 Task: For heading Arial Rounded MT Bold with Underline.  font size for heading26,  'Change the font style of data to'Browallia New.  and font size to 18,  Change the alignment of both headline & data to Align middle & Align Text left.  In the sheet   Velocity Sales review book
Action: Mouse moved to (137, 115)
Screenshot: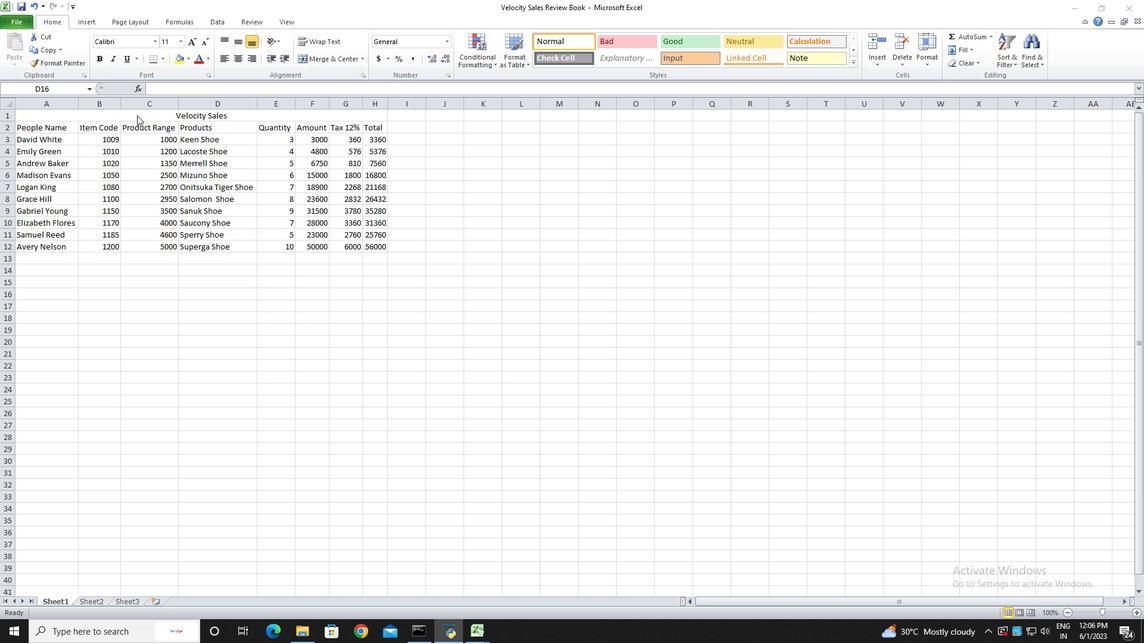
Action: Mouse pressed left at (137, 115)
Screenshot: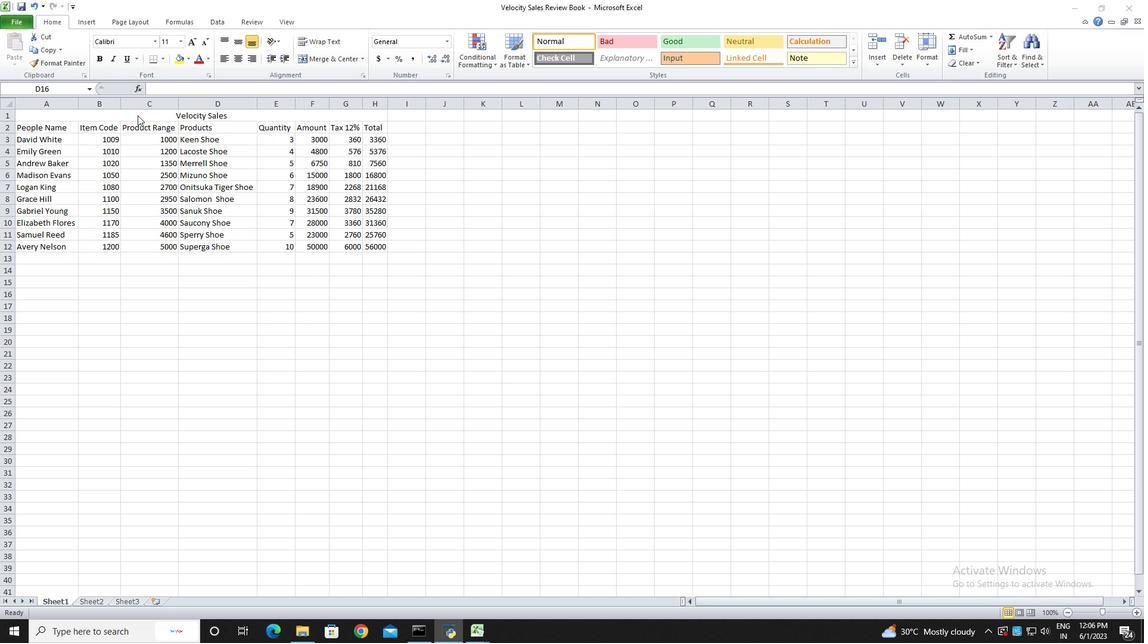 
Action: Mouse pressed left at (137, 115)
Screenshot: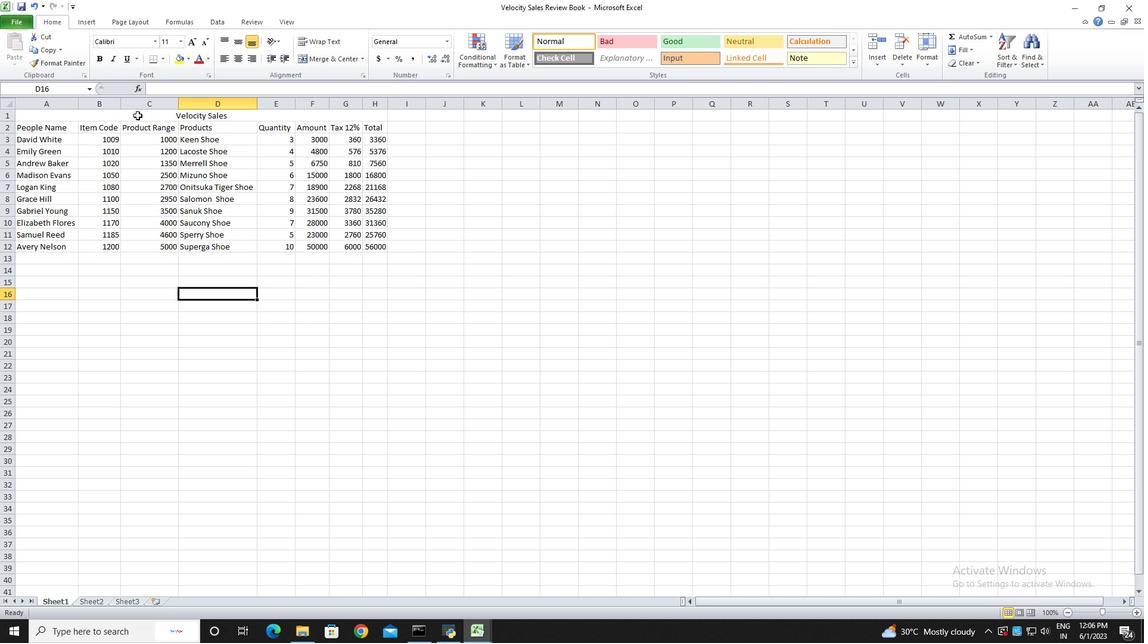
Action: Mouse moved to (154, 43)
Screenshot: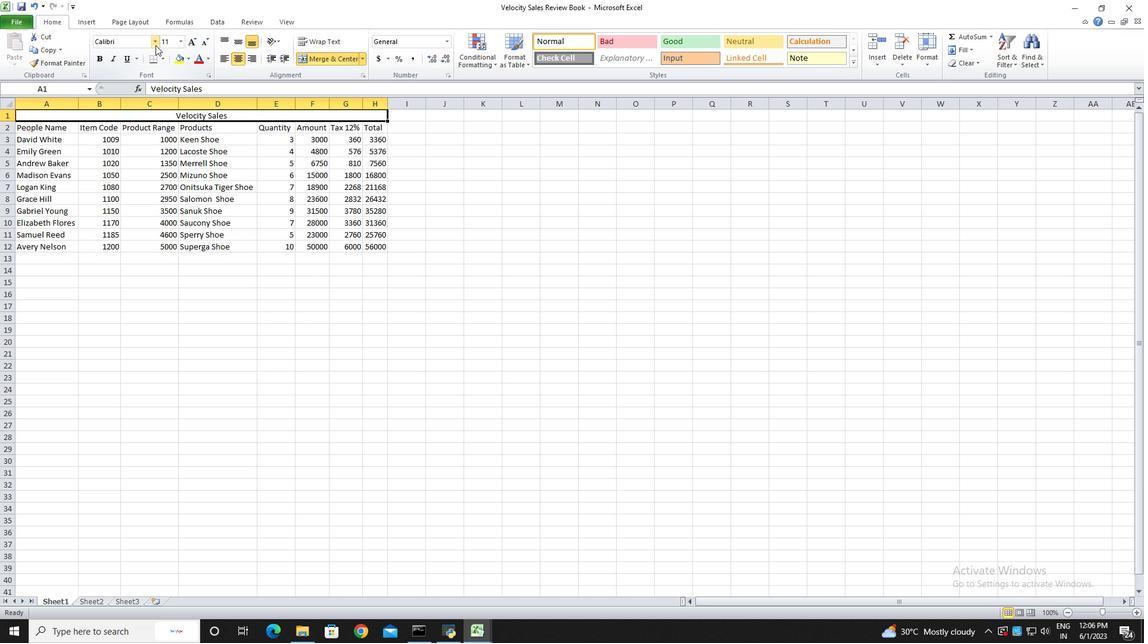 
Action: Mouse pressed left at (154, 43)
Screenshot: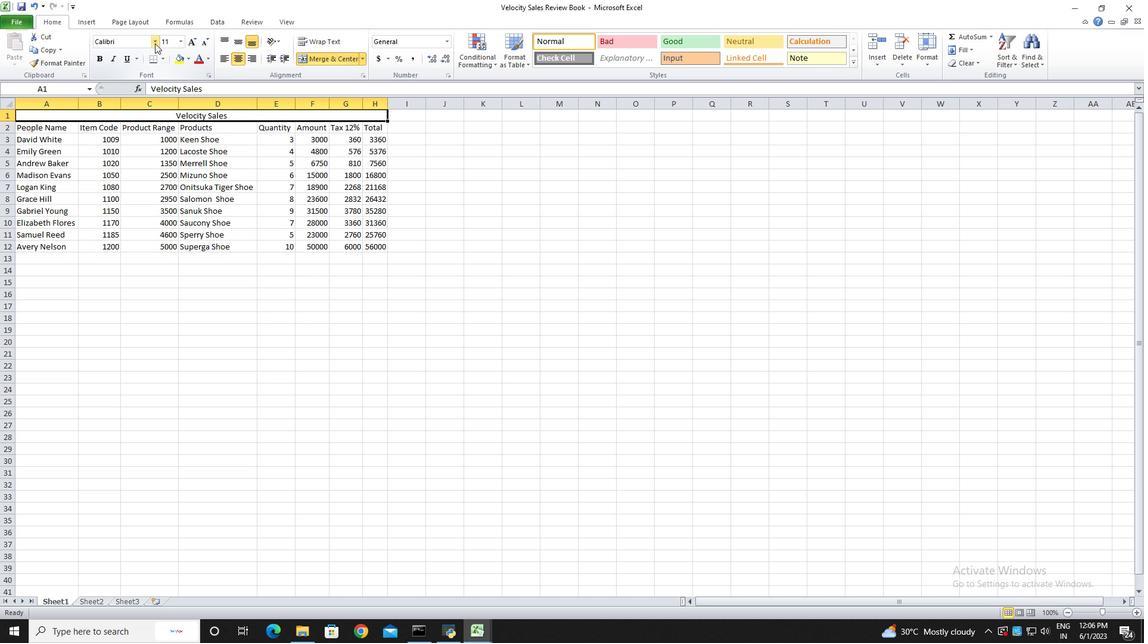 
Action: Mouse moved to (147, 180)
Screenshot: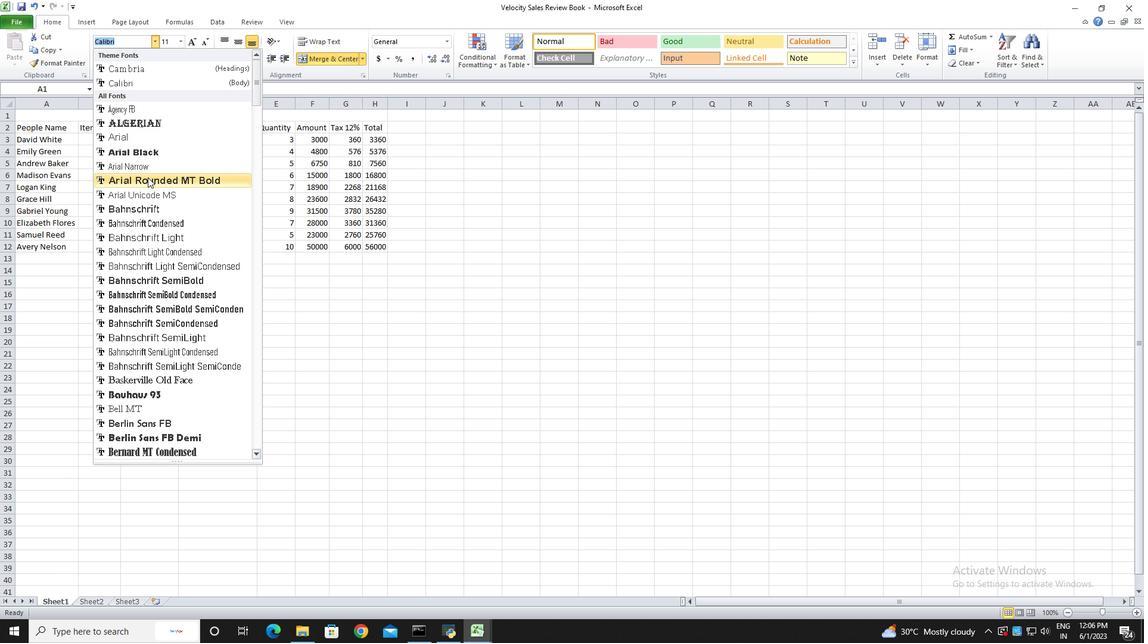 
Action: Mouse pressed left at (147, 180)
Screenshot: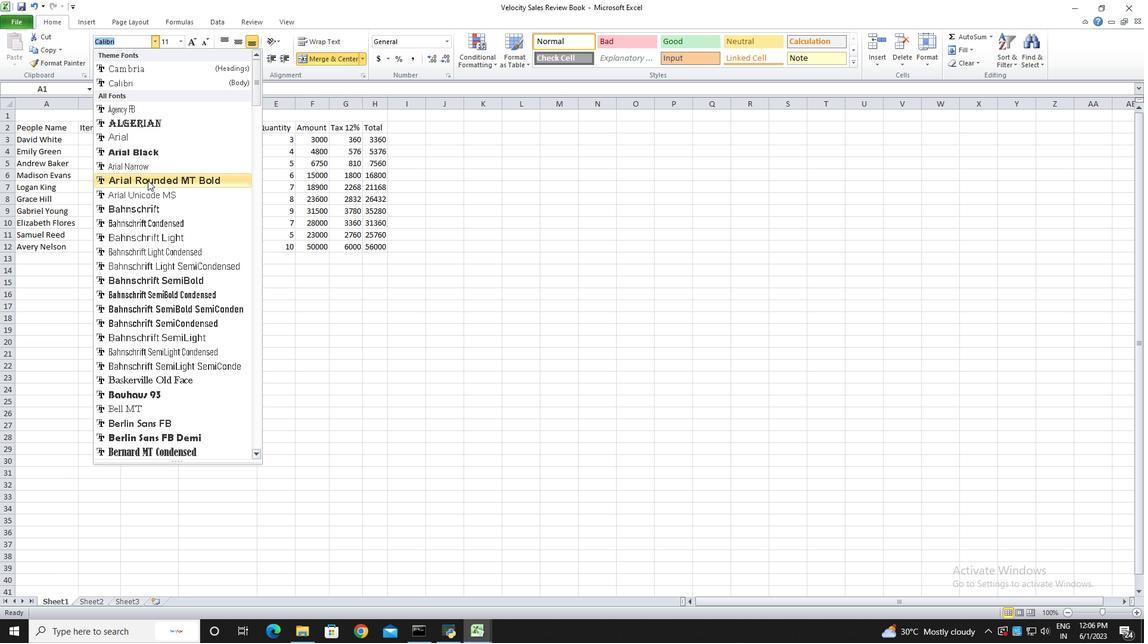 
Action: Mouse moved to (126, 59)
Screenshot: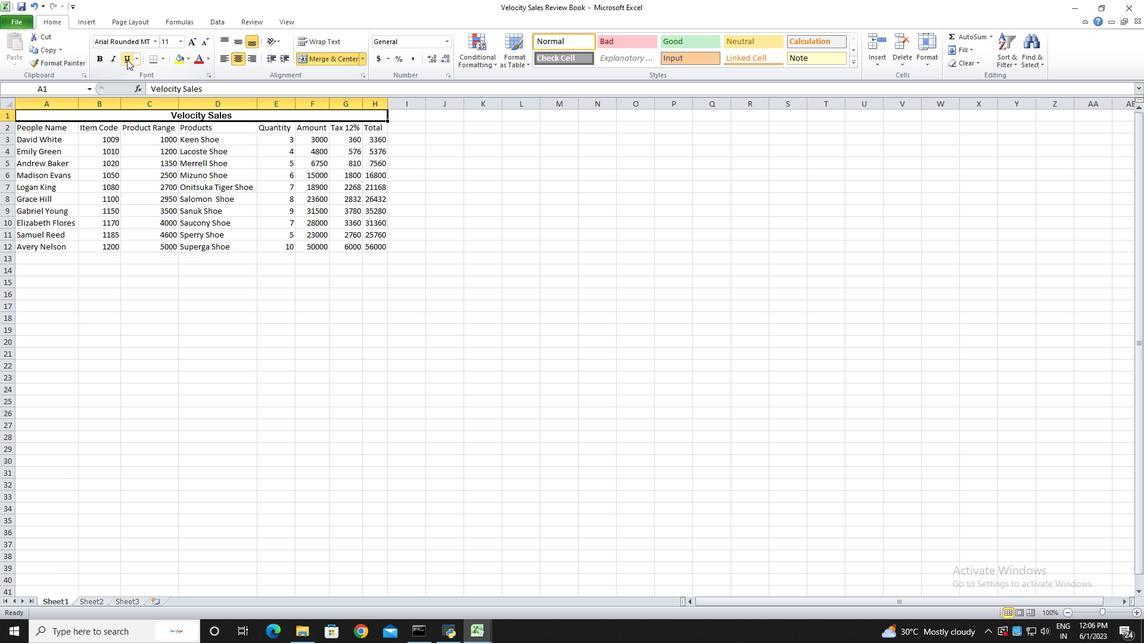 
Action: Mouse pressed left at (126, 59)
Screenshot: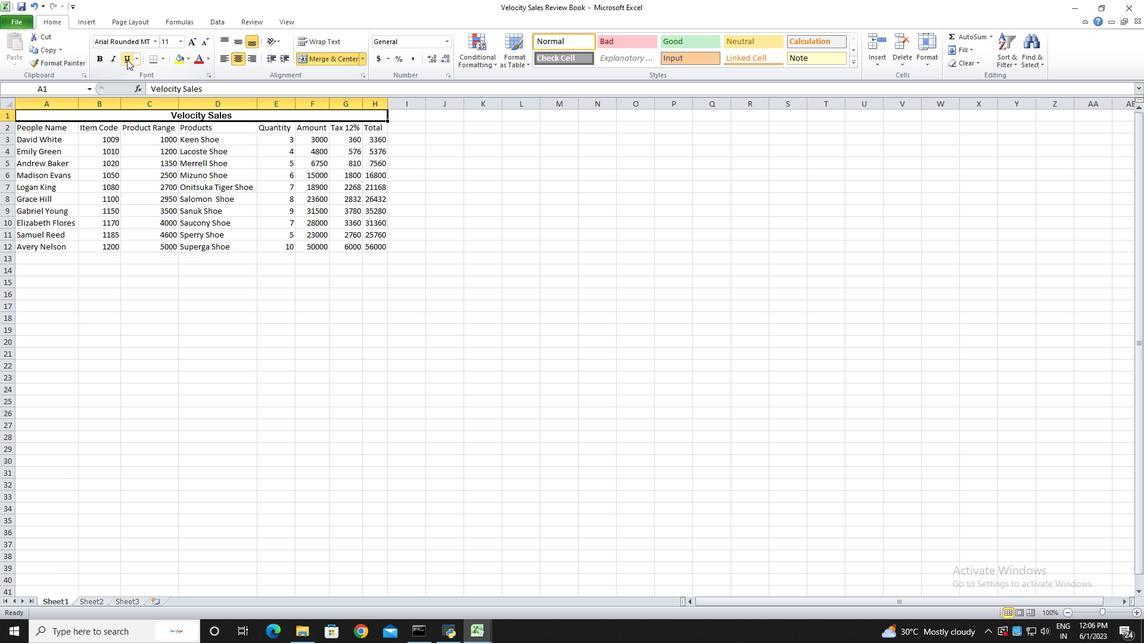 
Action: Mouse moved to (194, 39)
Screenshot: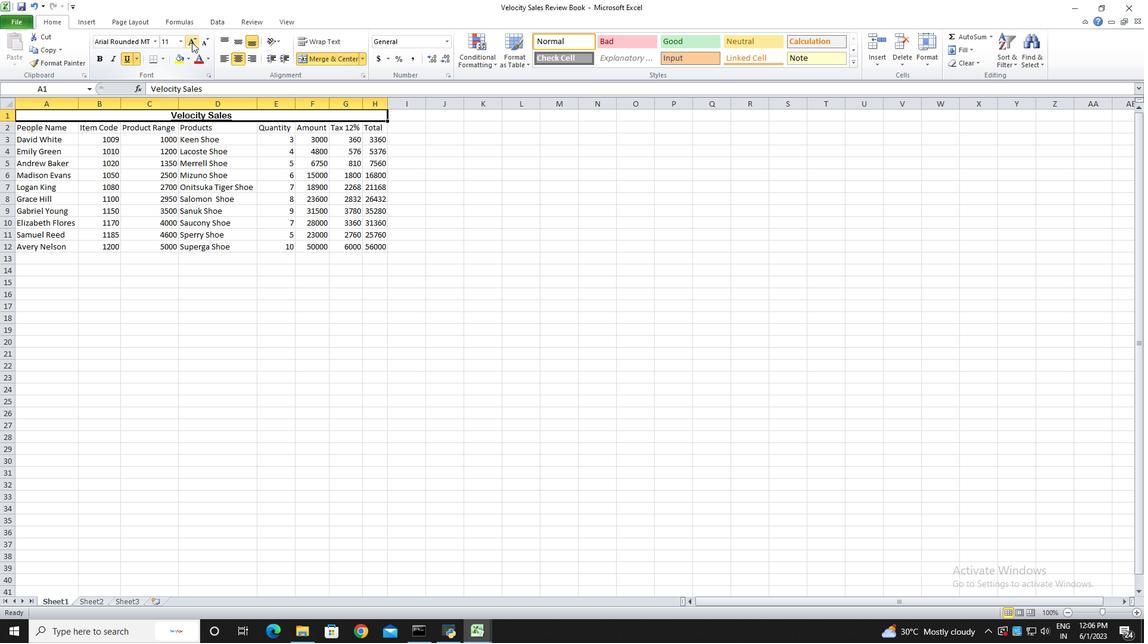 
Action: Mouse pressed left at (194, 39)
Screenshot: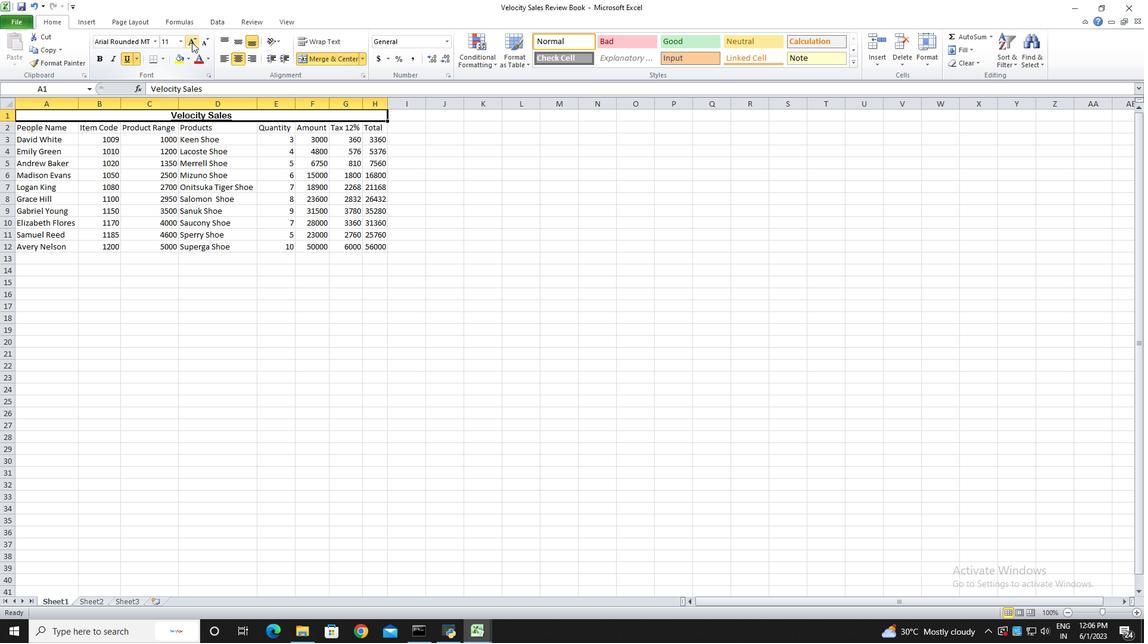 
Action: Mouse pressed left at (194, 39)
Screenshot: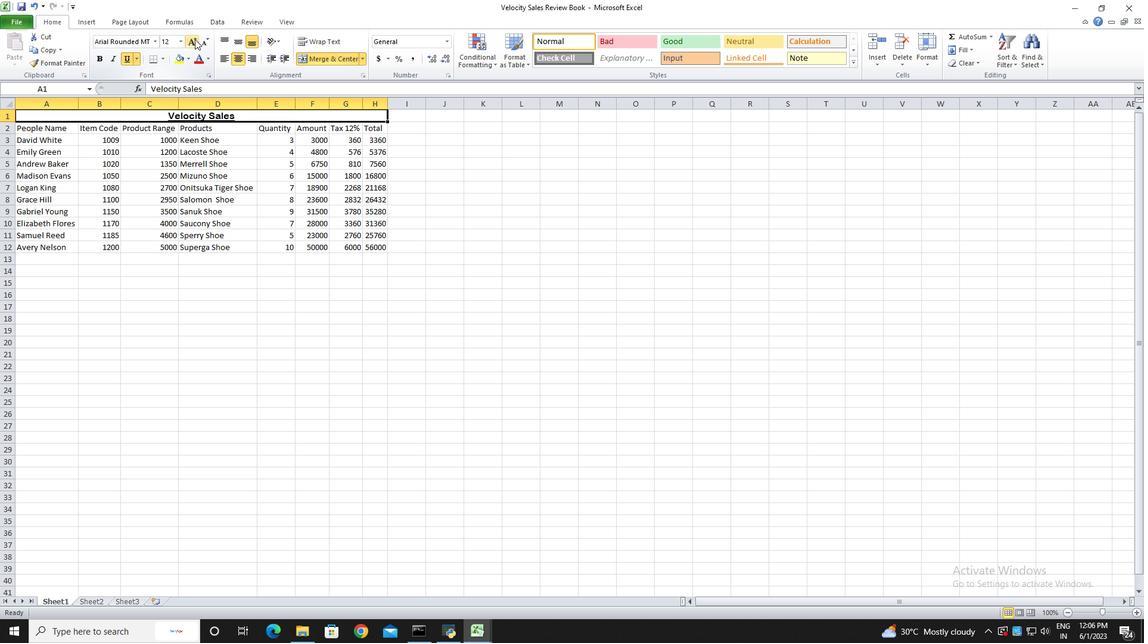 
Action: Mouse pressed left at (194, 39)
Screenshot: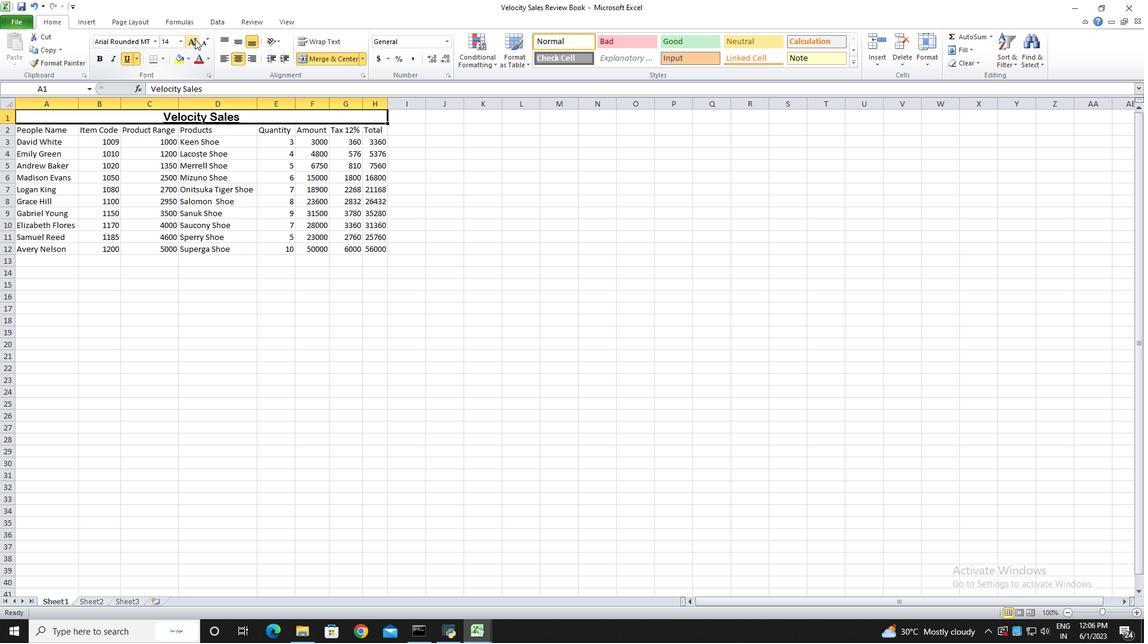 
Action: Mouse pressed left at (194, 39)
Screenshot: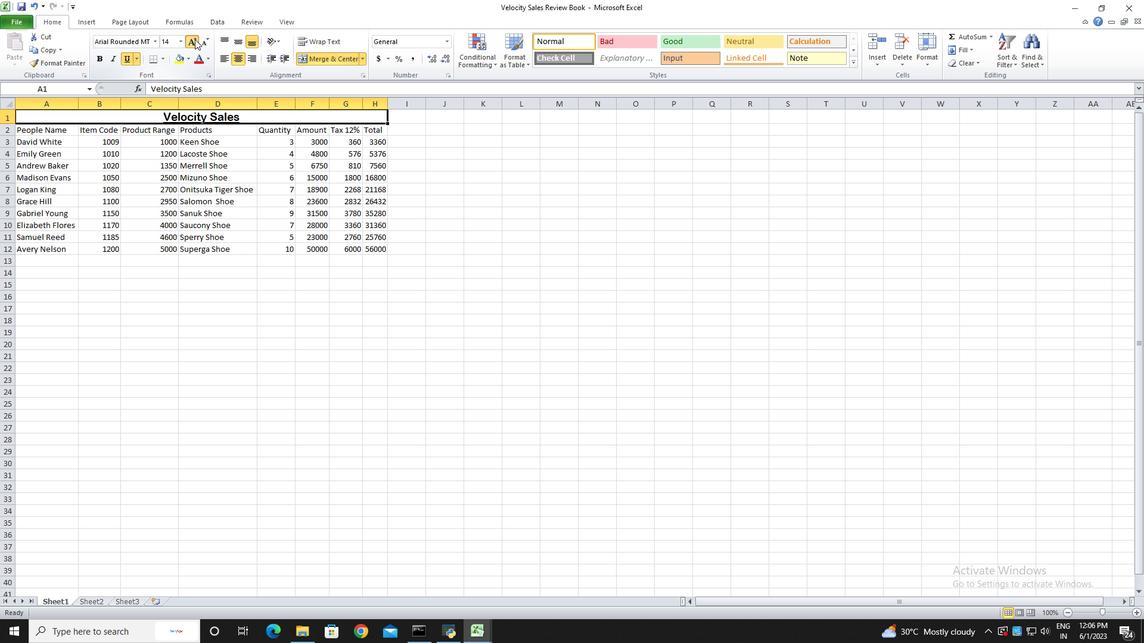 
Action: Mouse pressed left at (194, 39)
Screenshot: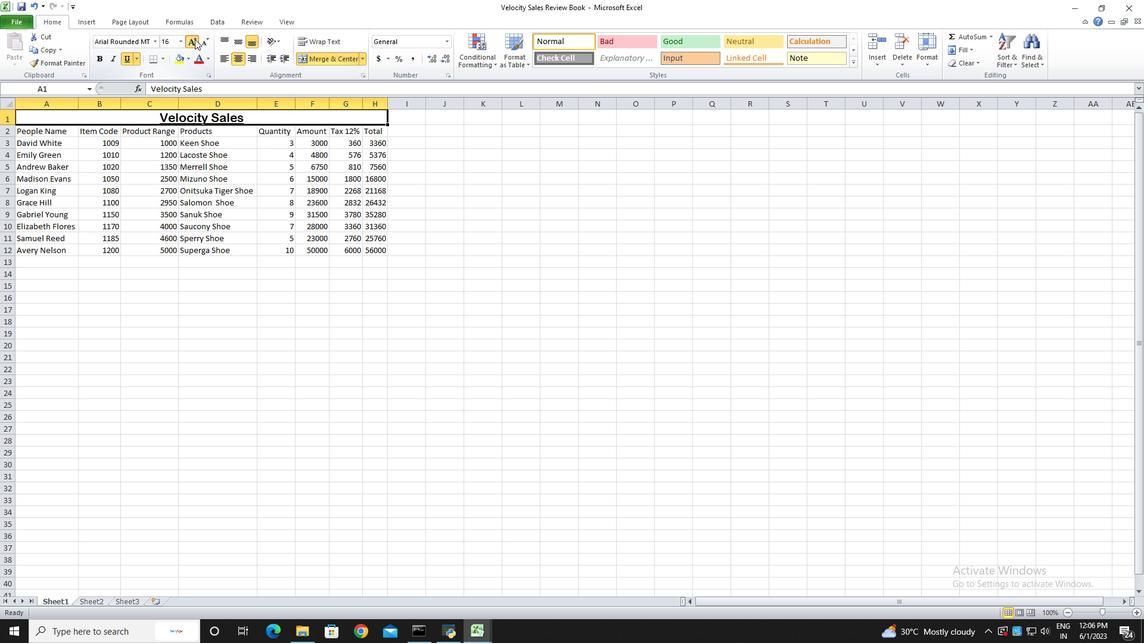 
Action: Mouse pressed left at (194, 39)
Screenshot: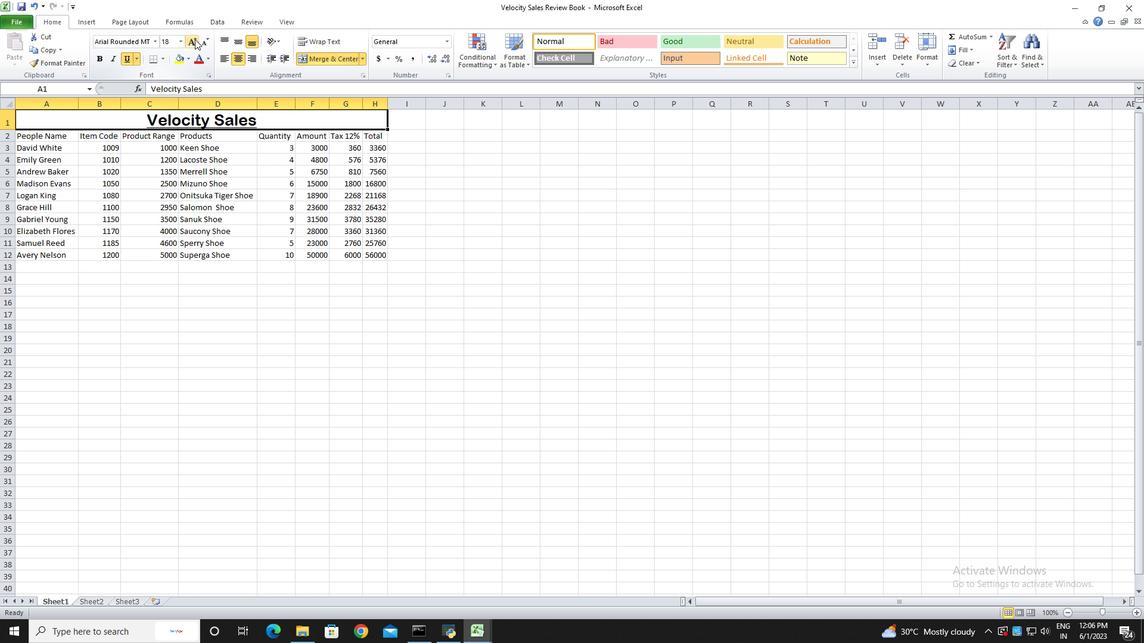 
Action: Mouse pressed left at (194, 39)
Screenshot: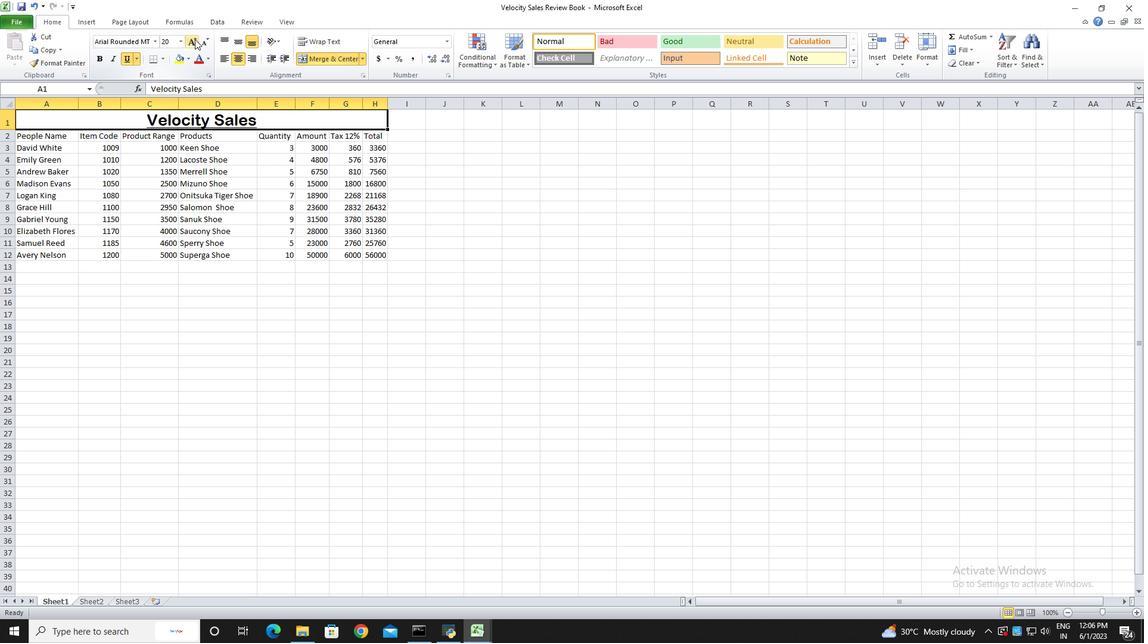 
Action: Mouse pressed left at (194, 39)
Screenshot: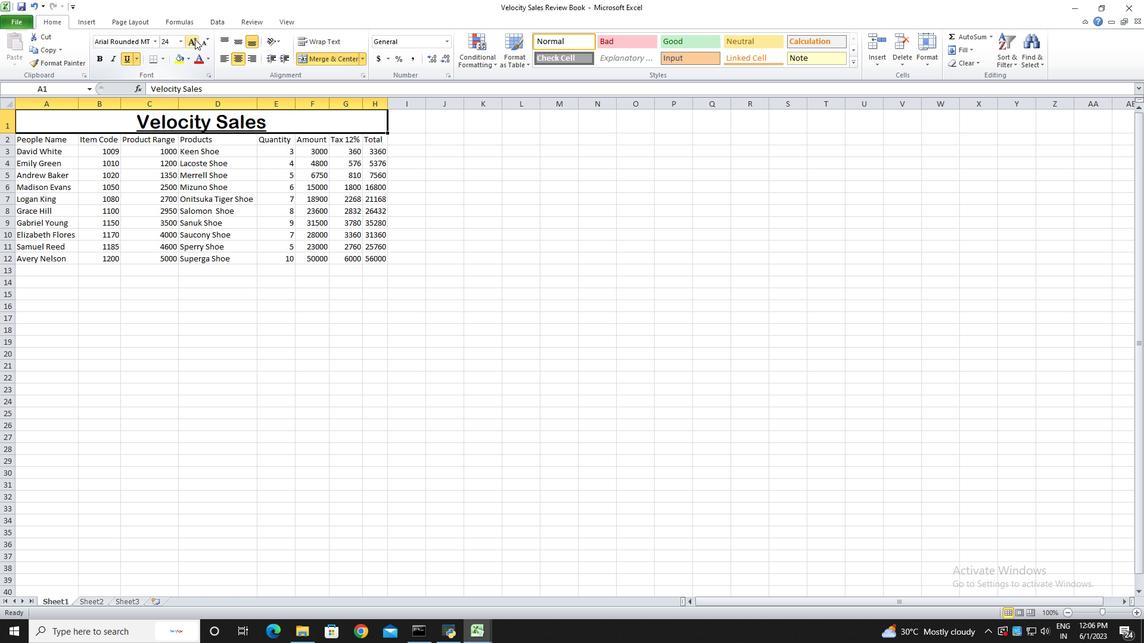 
Action: Mouse moved to (89, 332)
Screenshot: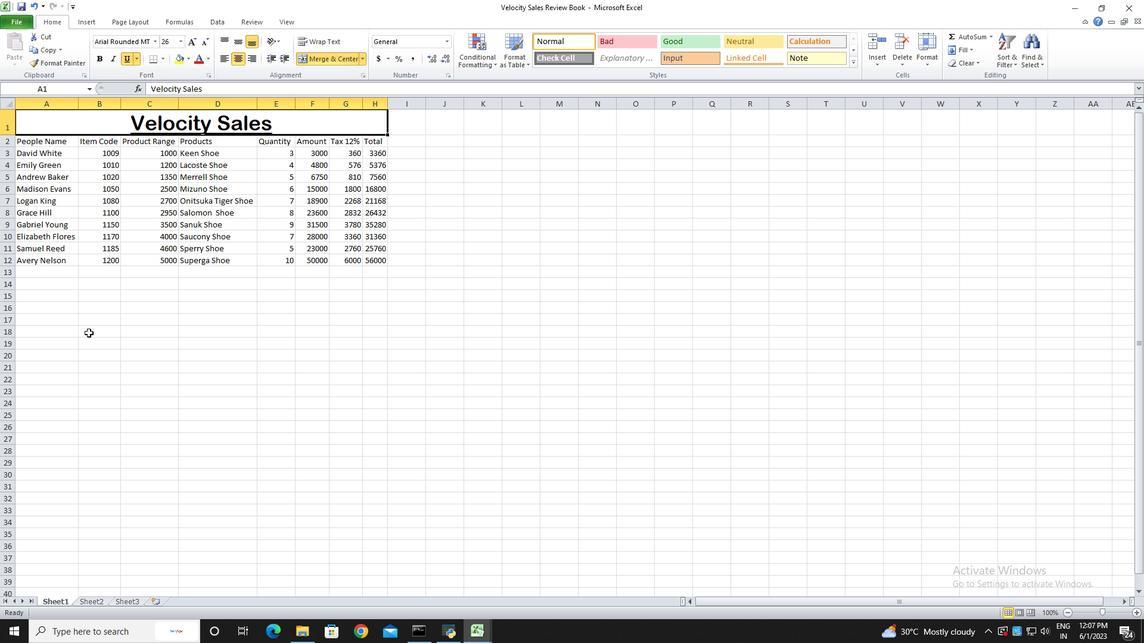 
Action: Mouse pressed left at (89, 332)
Screenshot: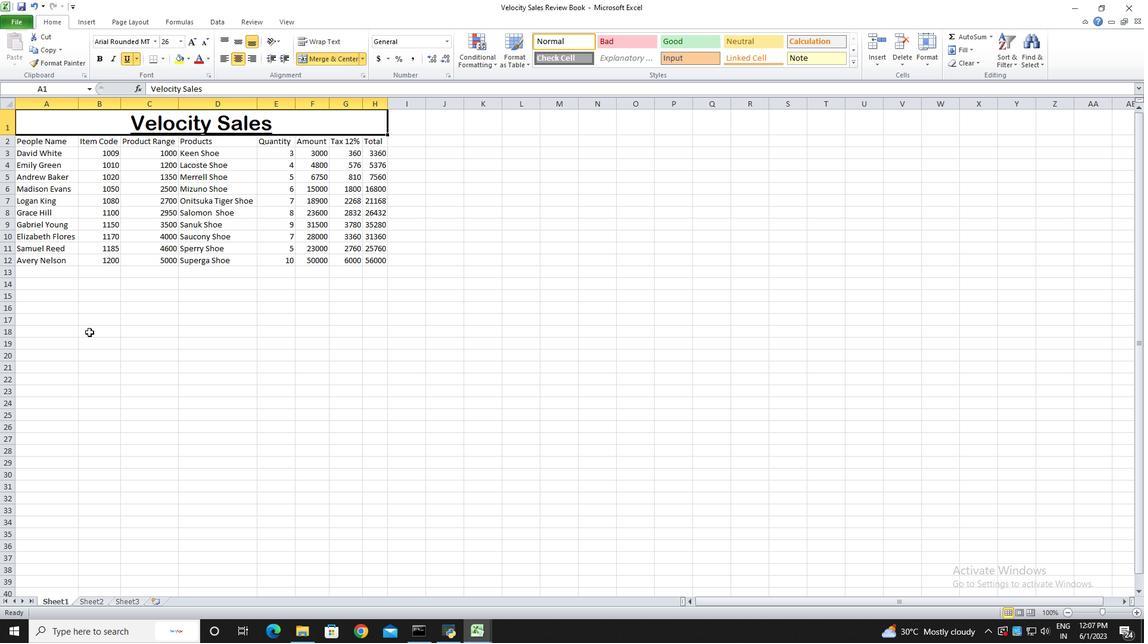 
Action: Mouse moved to (35, 139)
Screenshot: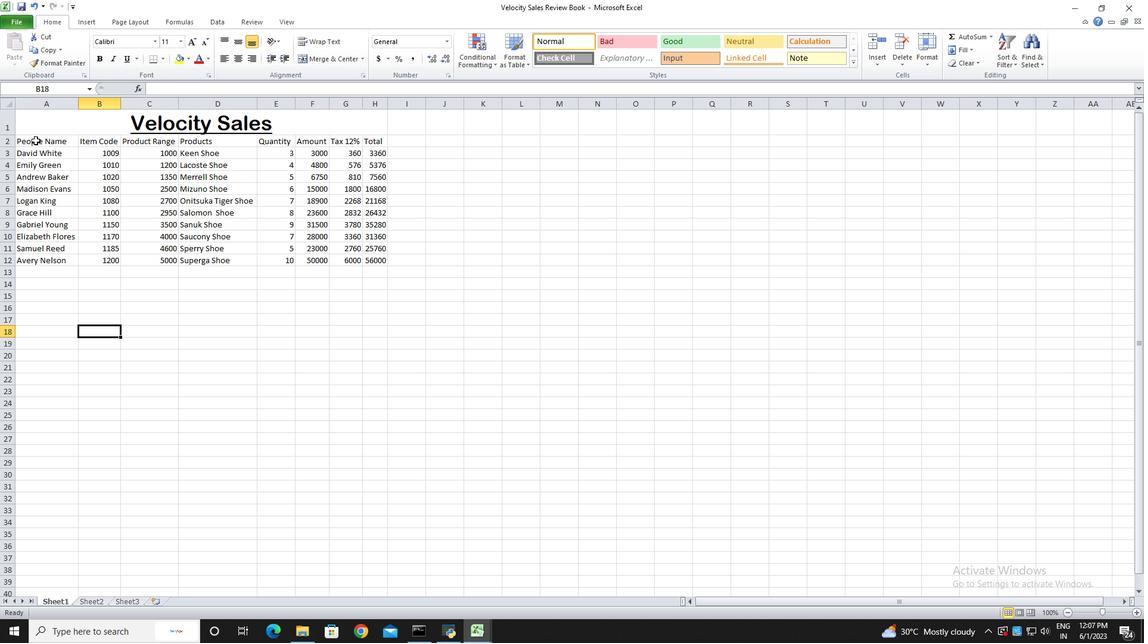 
Action: Mouse pressed left at (35, 139)
Screenshot: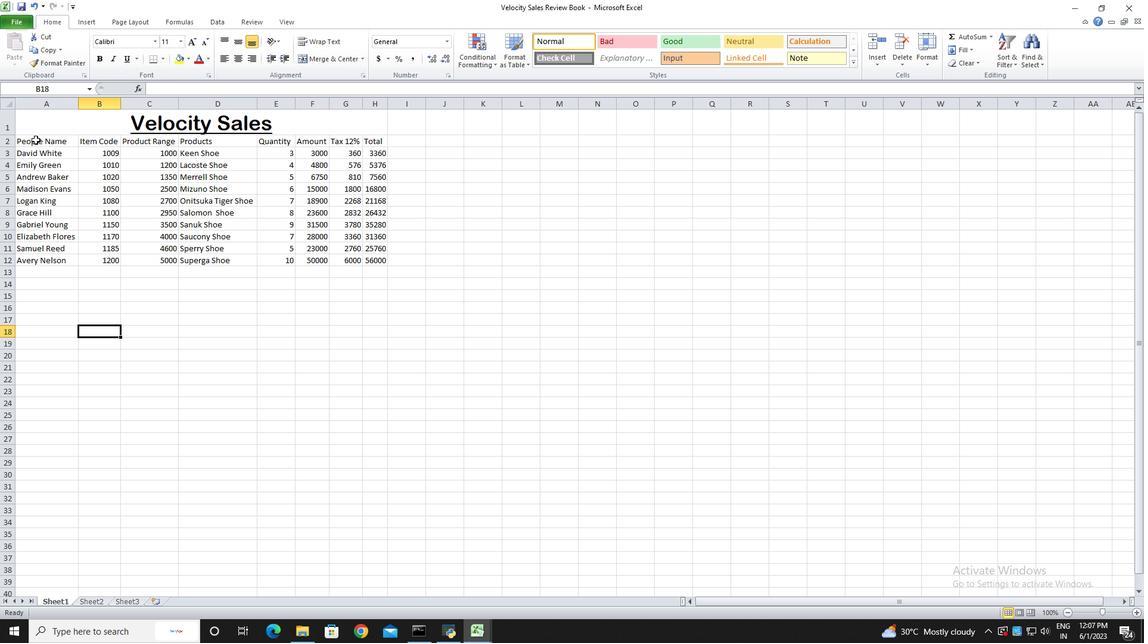 
Action: Mouse pressed left at (35, 139)
Screenshot: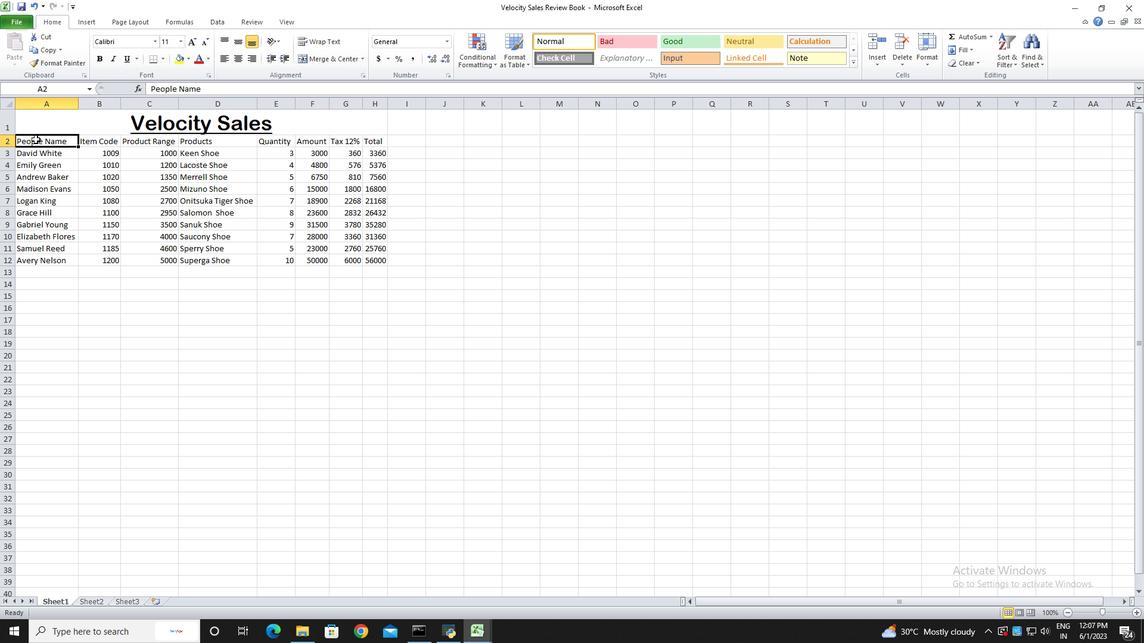 
Action: Mouse moved to (70, 300)
Screenshot: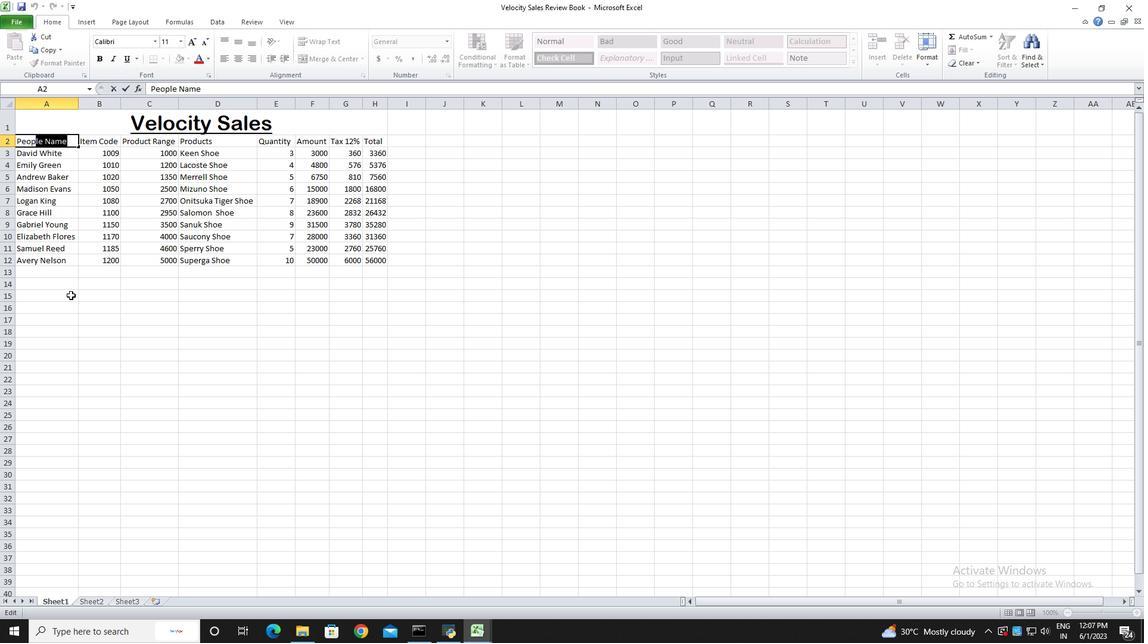 
Action: Mouse pressed left at (70, 300)
Screenshot: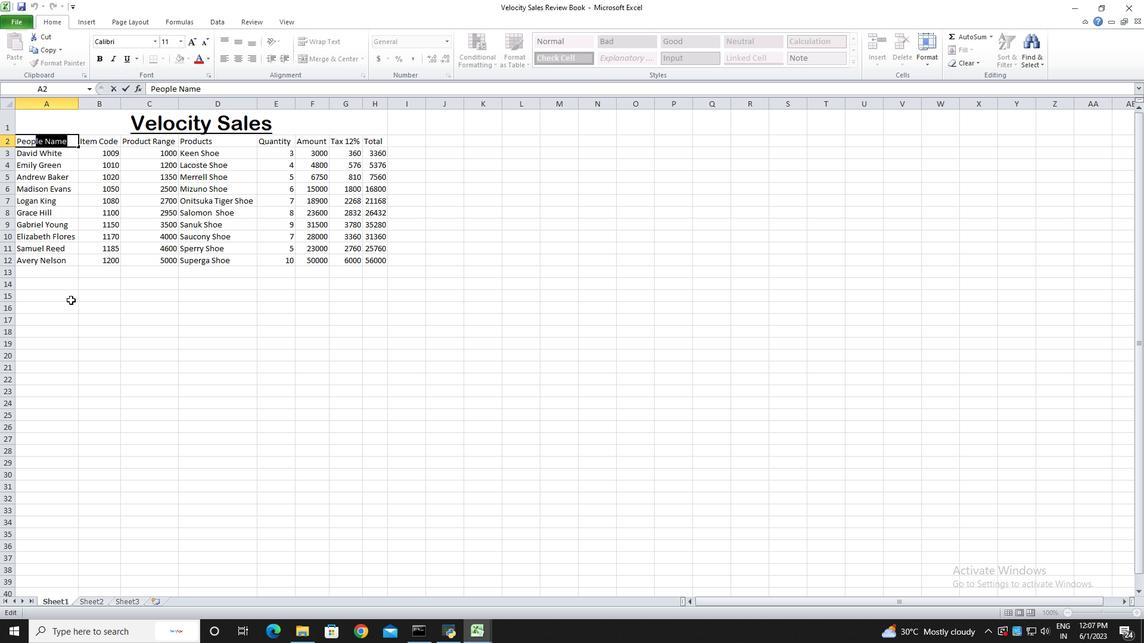 
Action: Mouse moved to (30, 145)
Screenshot: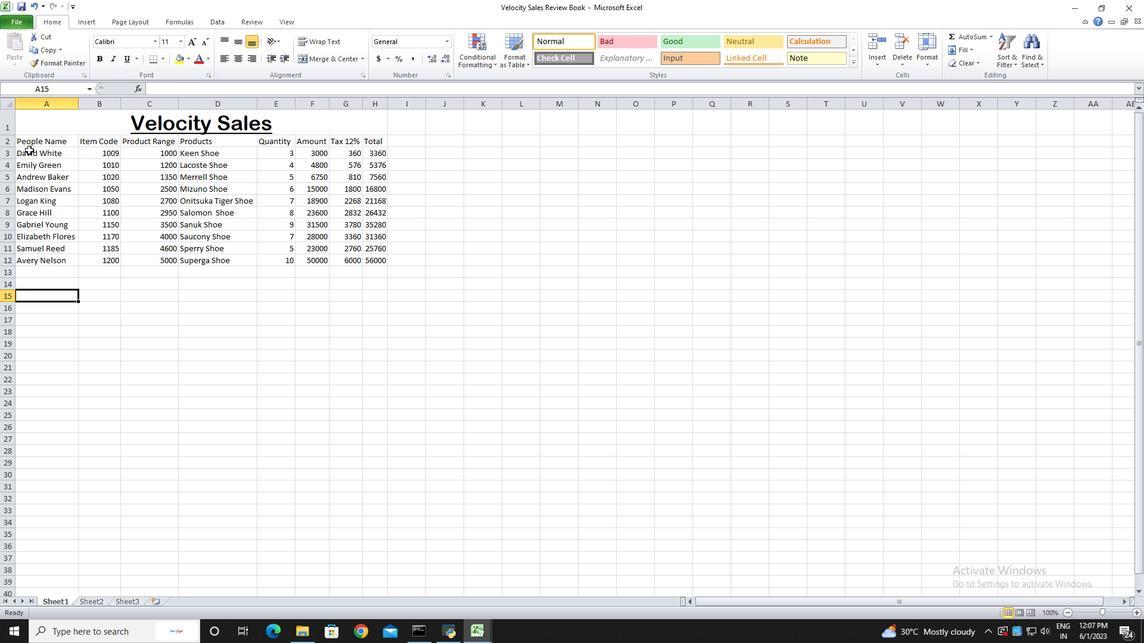 
Action: Mouse pressed left at (30, 145)
Screenshot: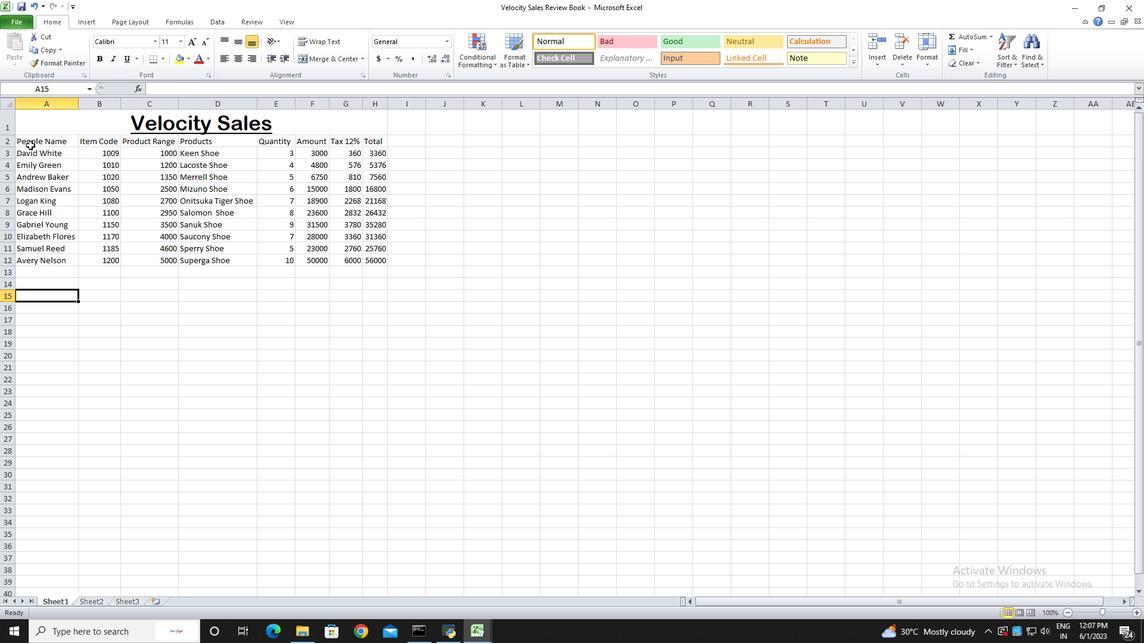 
Action: Mouse moved to (32, 142)
Screenshot: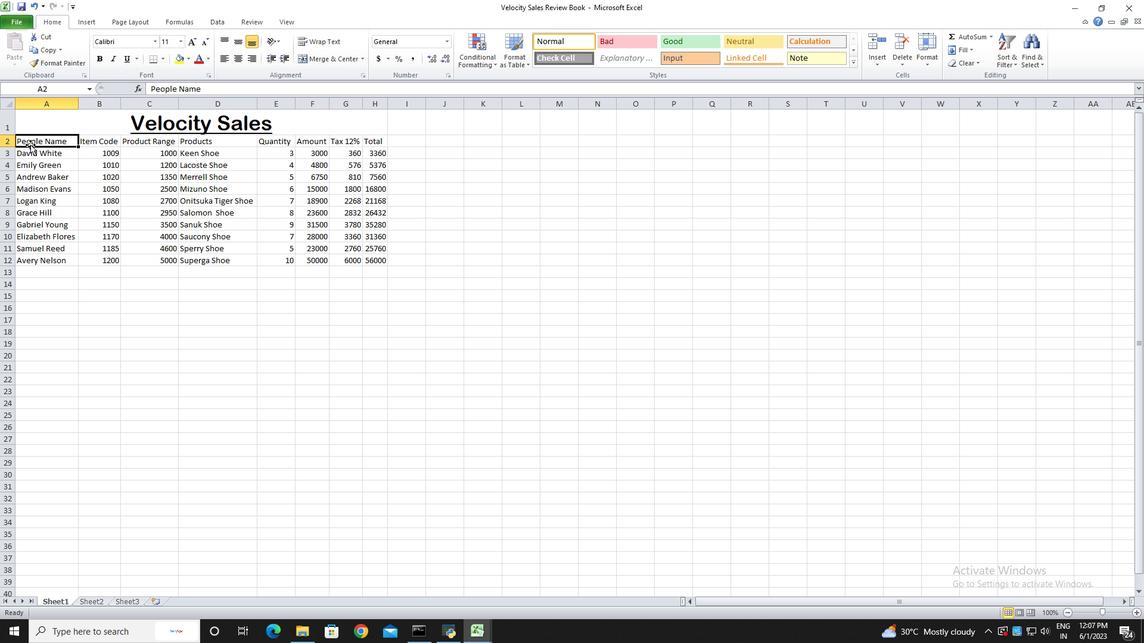 
Action: Mouse pressed left at (32, 142)
Screenshot: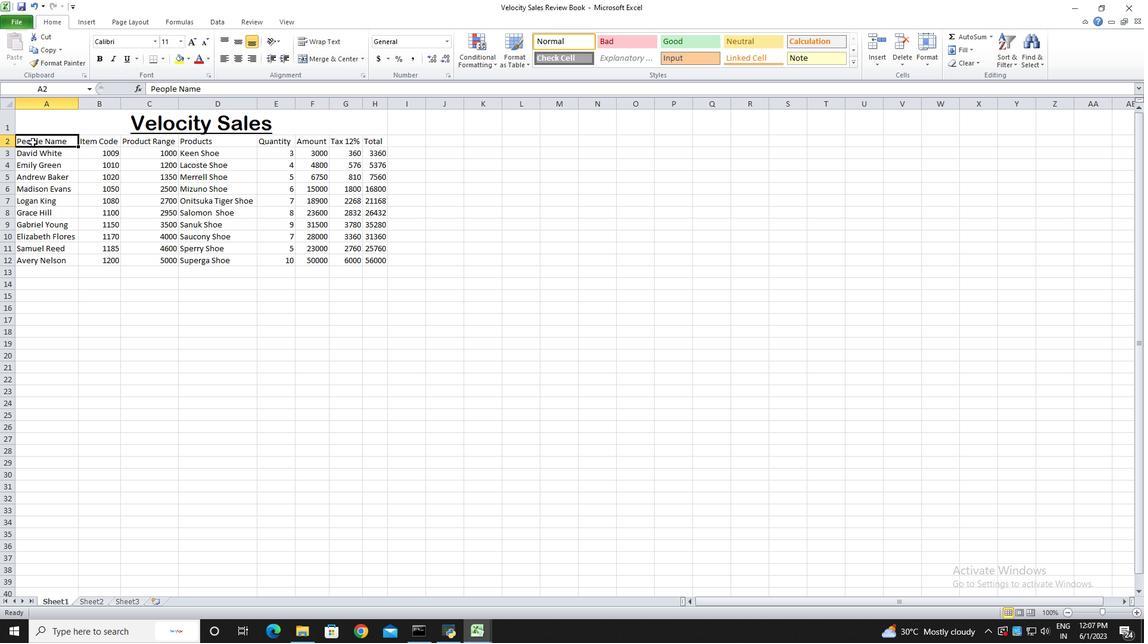 
Action: Mouse moved to (155, 42)
Screenshot: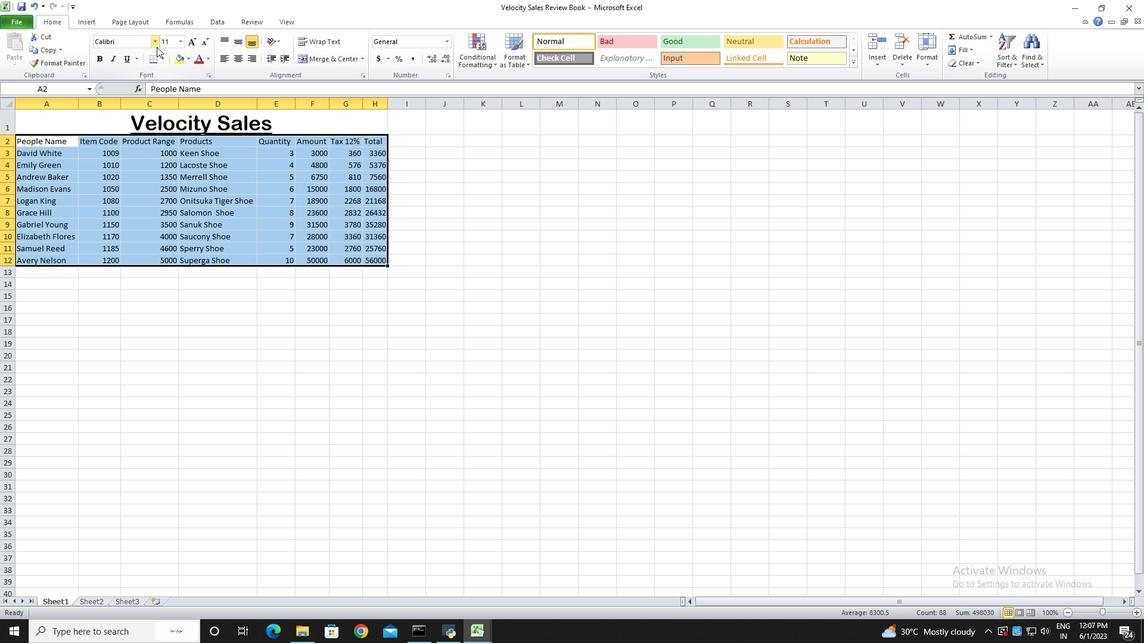 
Action: Mouse pressed left at (155, 42)
Screenshot: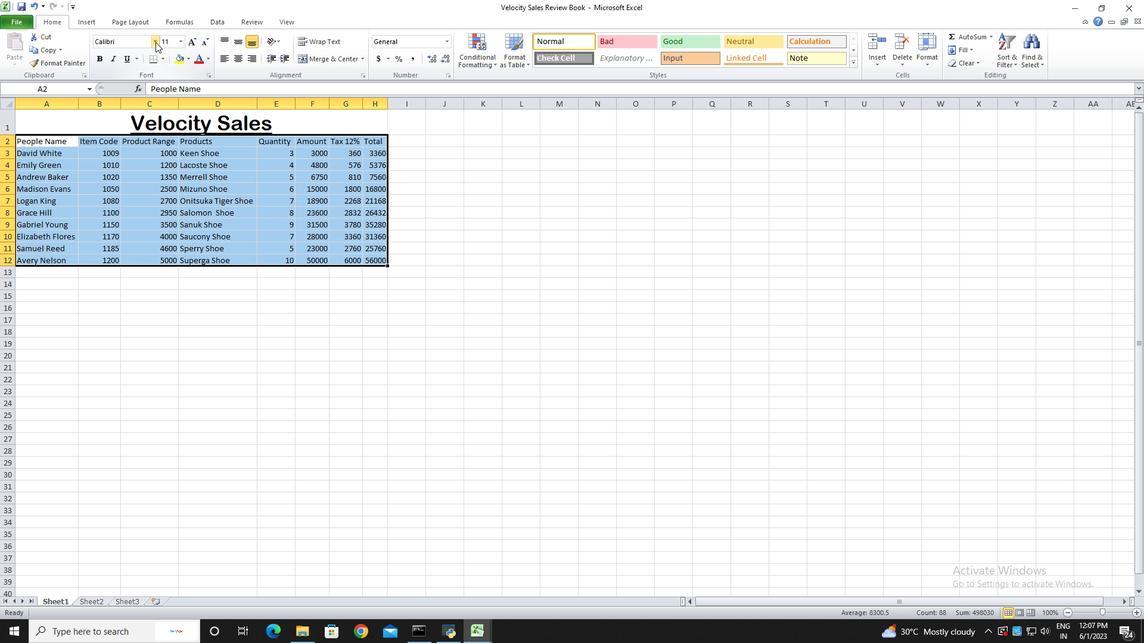 
Action: Mouse moved to (132, 38)
Screenshot: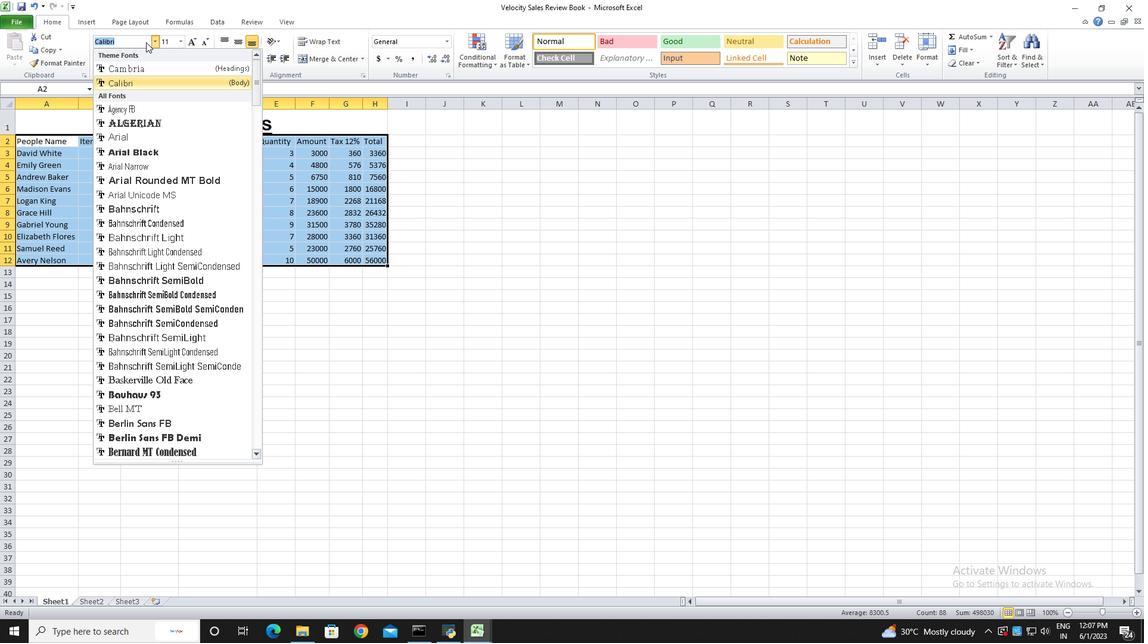
Action: Mouse pressed left at (132, 38)
Screenshot: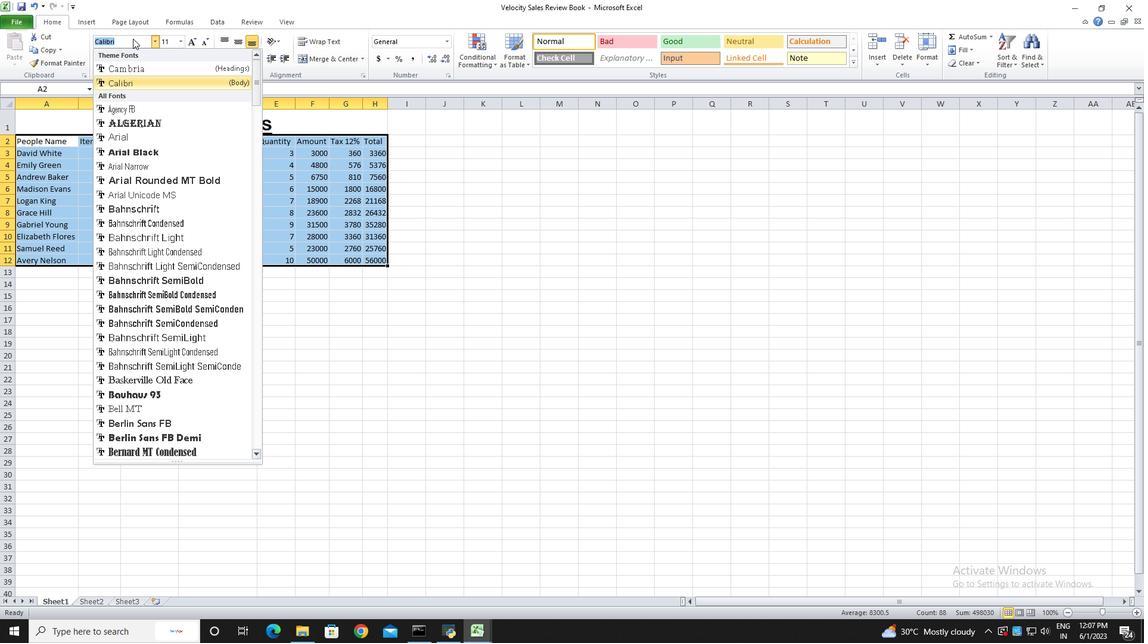 
Action: Key pressed <Key.backspace><Key.backspace><Key.backspace><Key.backspace><Key.backspace><Key.backspace><Key.backspace><Key.backspace><Key.backspace><Key.backspace><Key.backspace><Key.backspace><Key.backspace><Key.shift>Browallia<Key.space><Key.space><Key.backspace>aa<Key.backspace><Key.shift><Key.backspace><Key.shift><Key.shift><Key.shift><Key.shift>New<Key.enter>
Screenshot: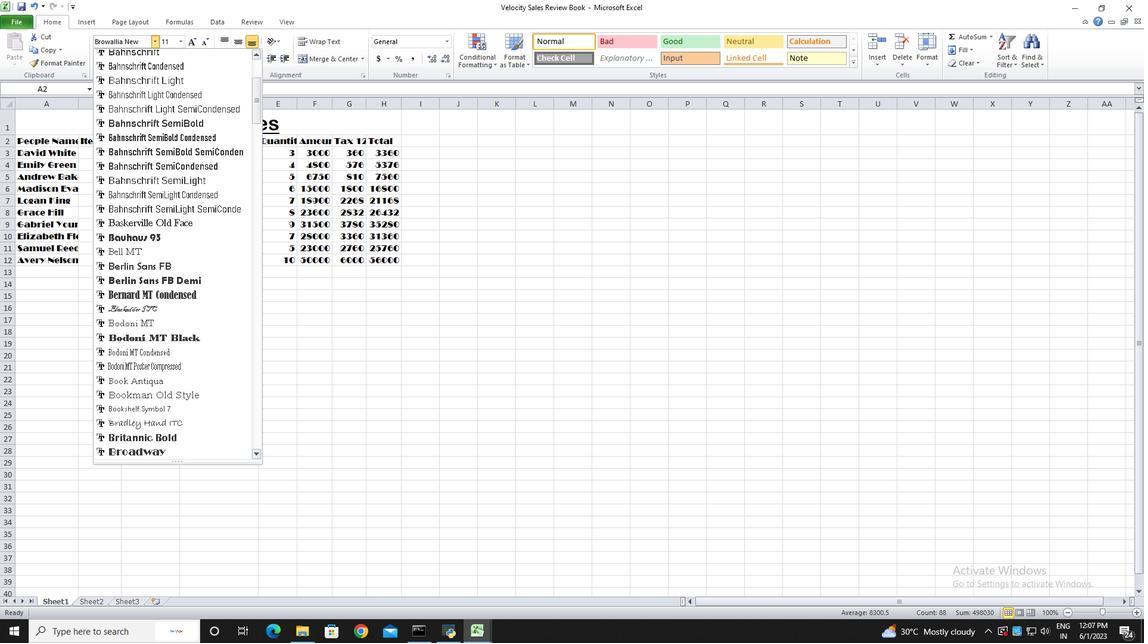 
Action: Mouse moved to (191, 41)
Screenshot: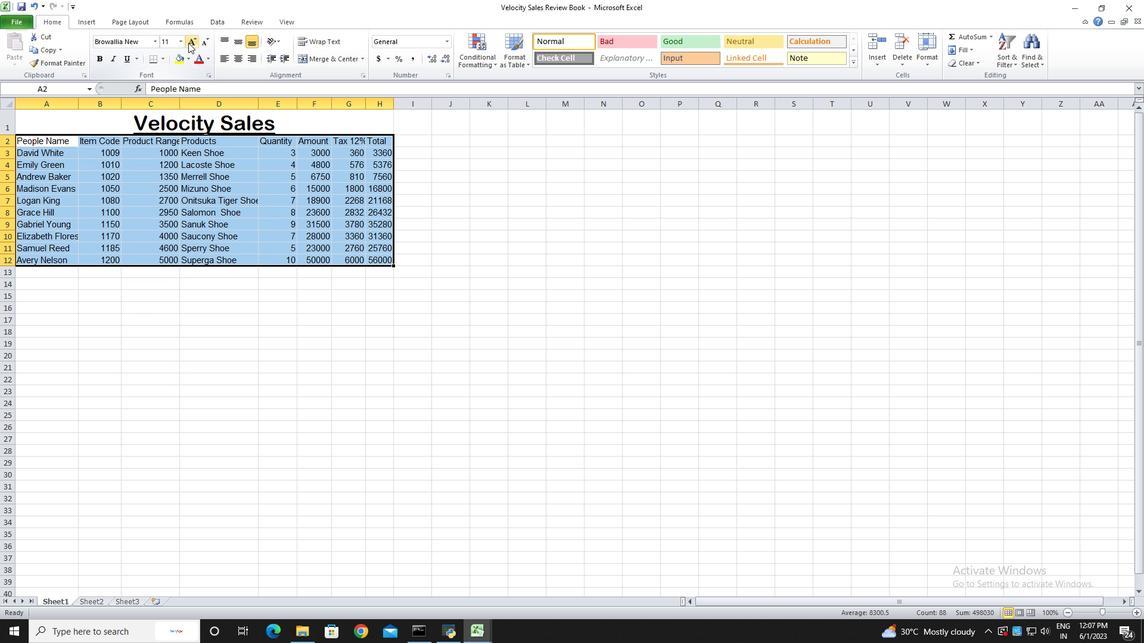 
Action: Mouse pressed left at (191, 41)
Screenshot: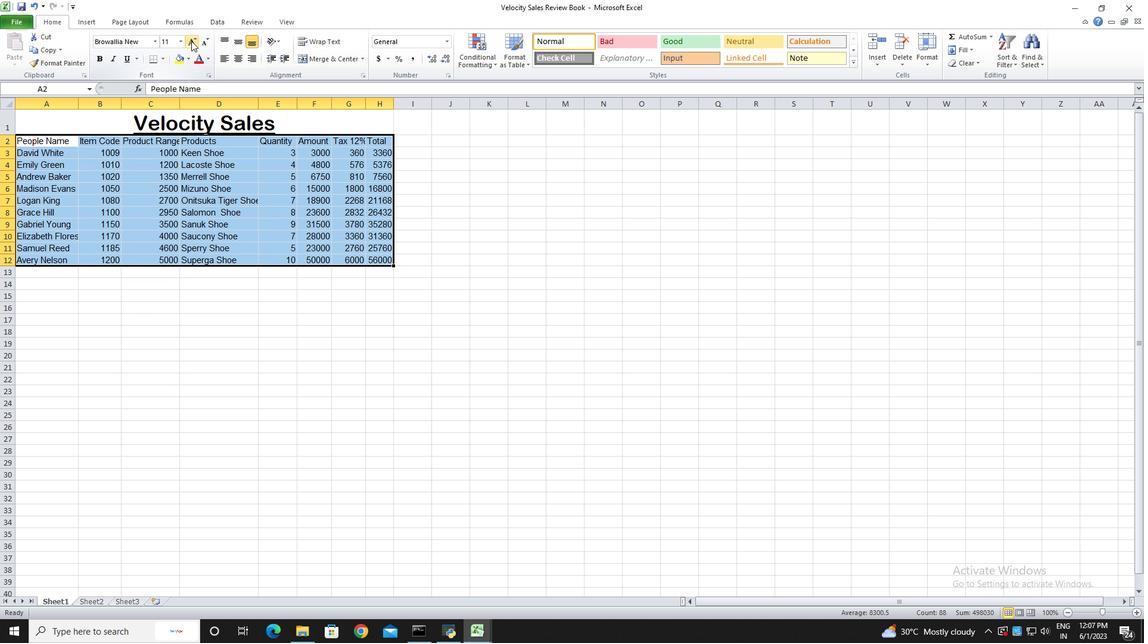 
Action: Mouse pressed left at (191, 41)
Screenshot: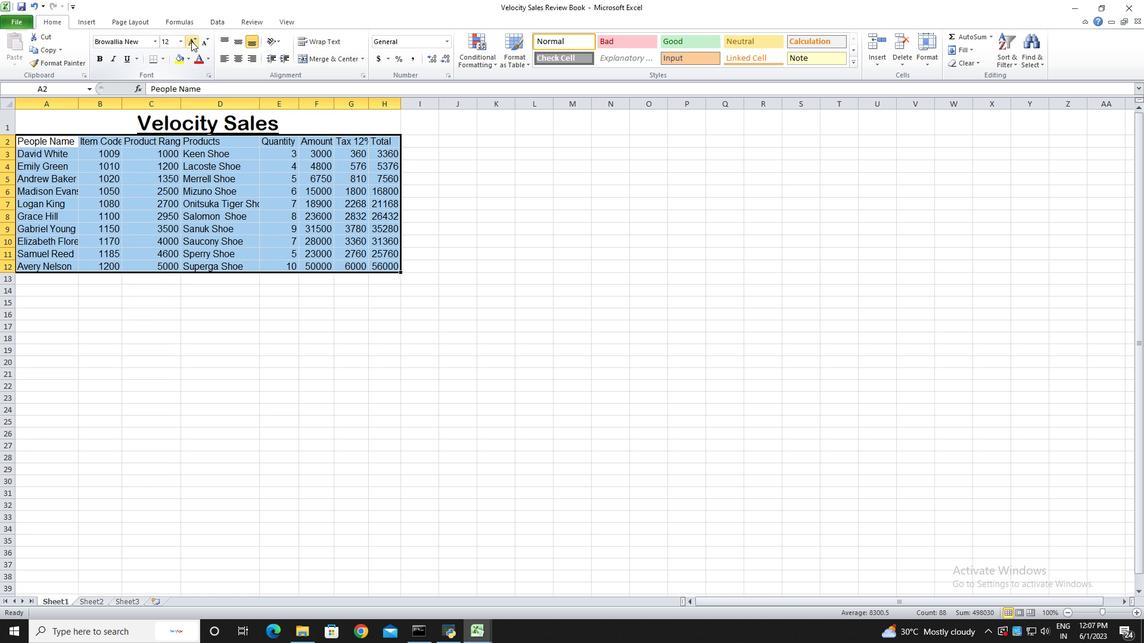 
Action: Mouse pressed left at (191, 41)
Screenshot: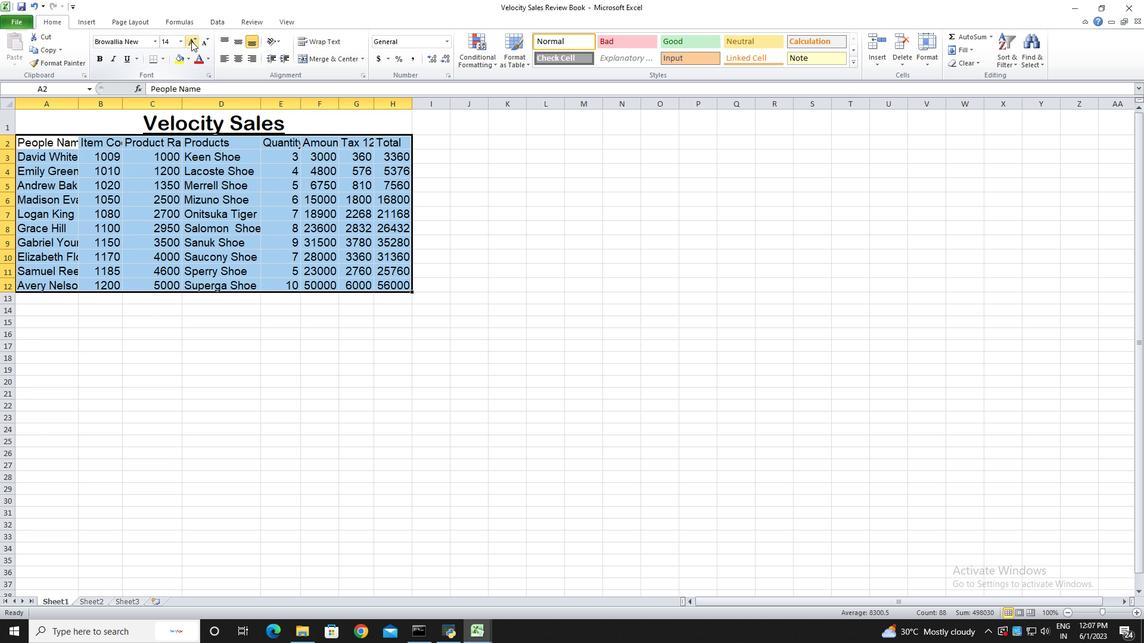 
Action: Mouse pressed left at (191, 41)
Screenshot: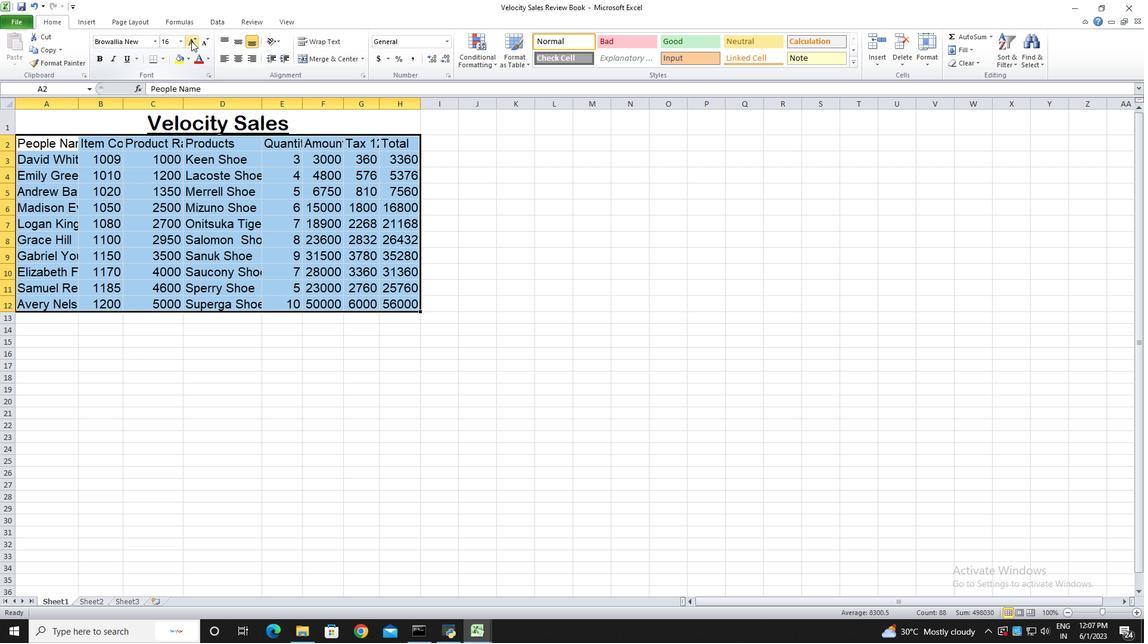
Action: Mouse moved to (393, 434)
Screenshot: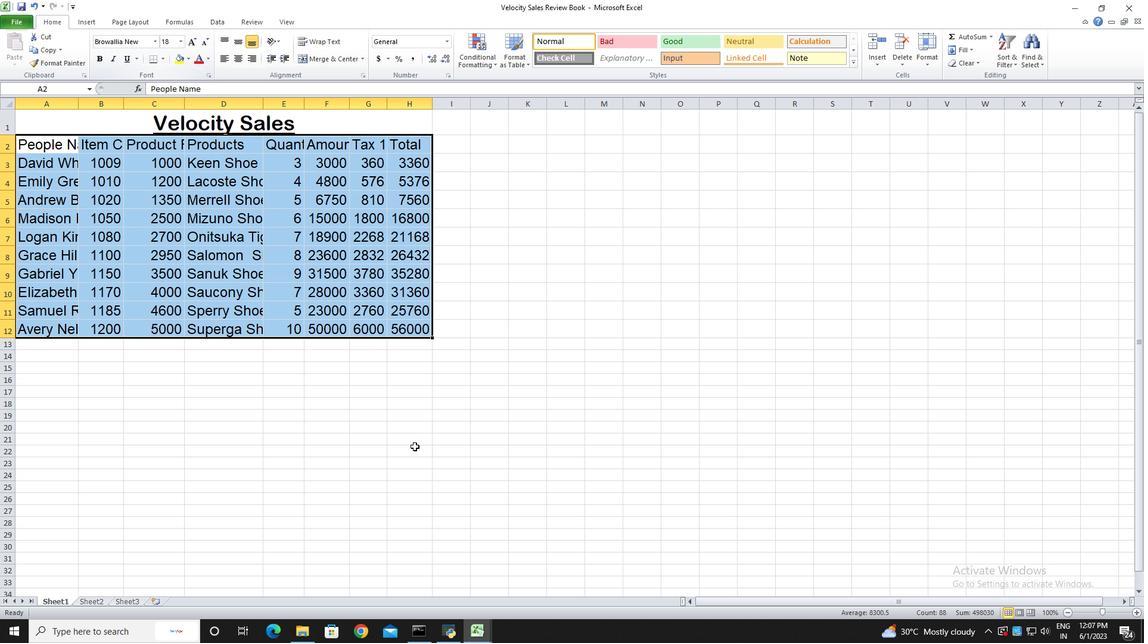 
Action: Mouse pressed left at (393, 434)
Screenshot: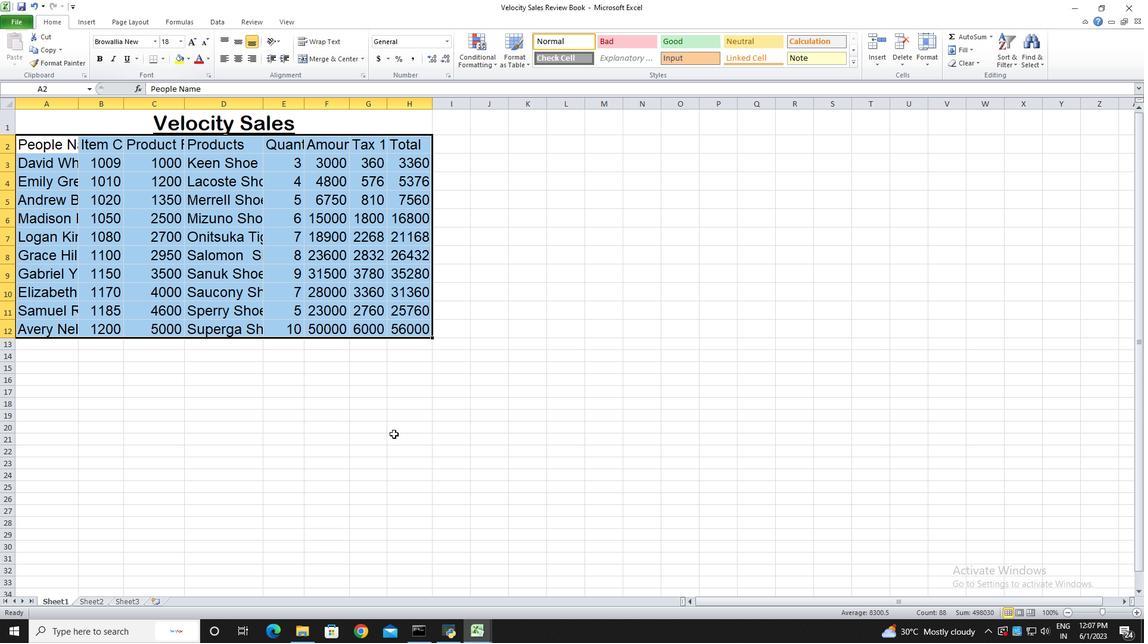 
Action: Mouse moved to (80, 107)
Screenshot: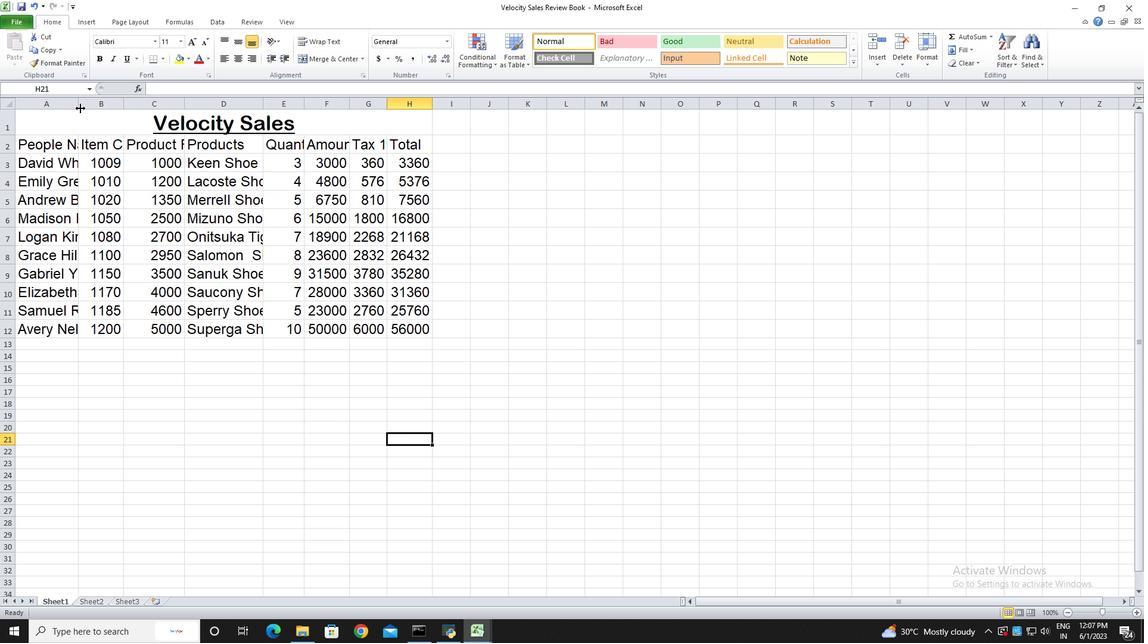 
Action: Mouse pressed left at (80, 107)
Screenshot: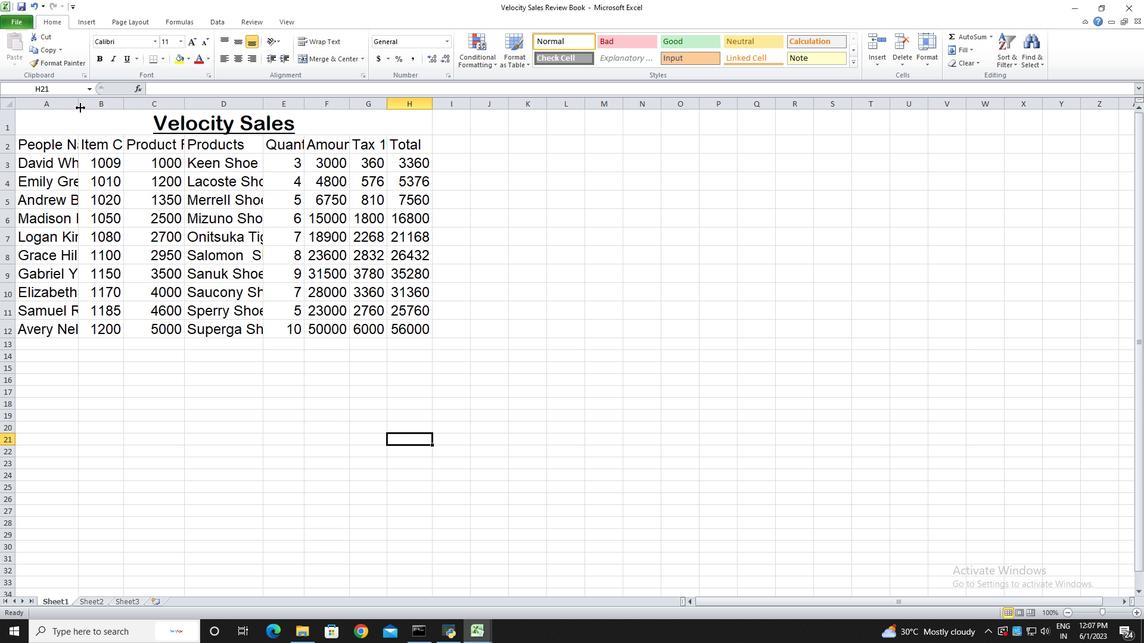 
Action: Mouse pressed left at (80, 107)
Screenshot: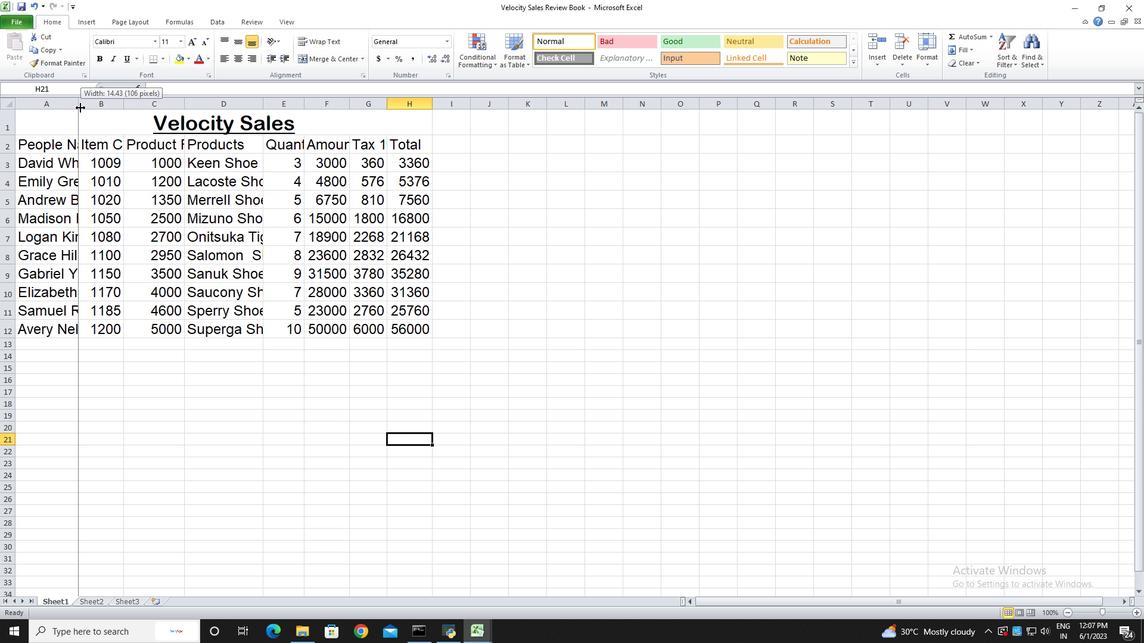 
Action: Mouse moved to (175, 104)
Screenshot: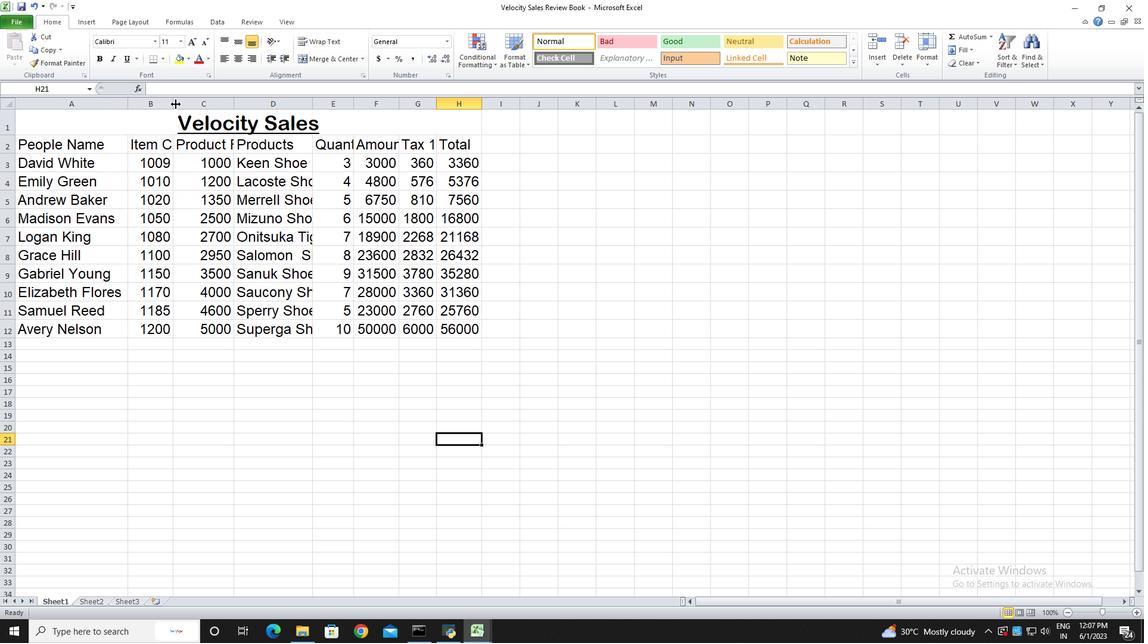 
Action: Mouse pressed left at (175, 104)
Screenshot: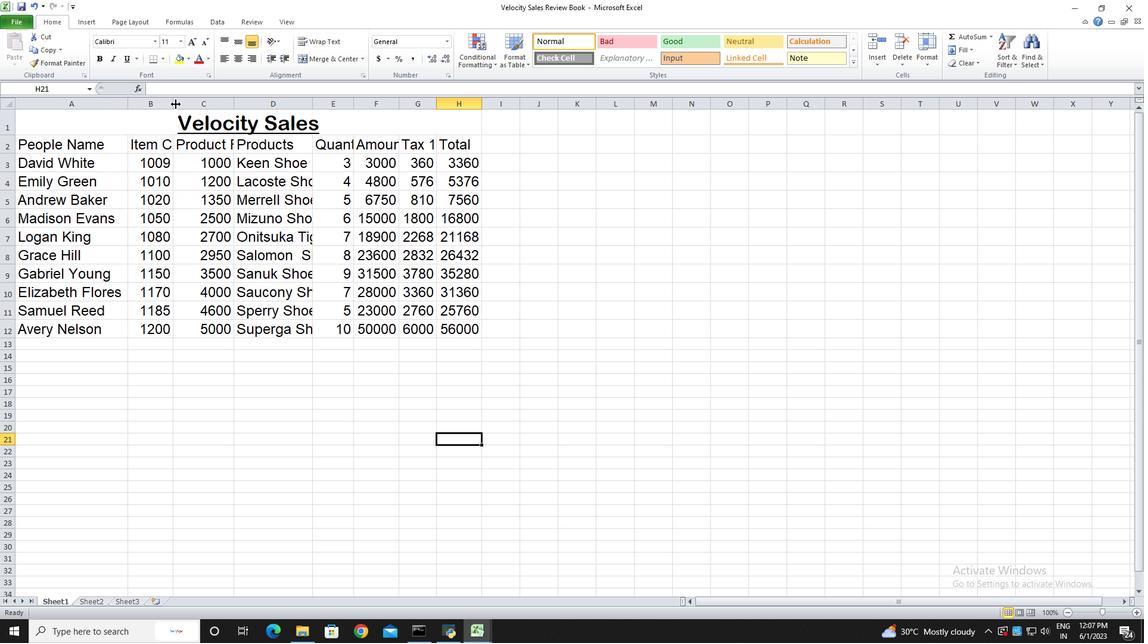 
Action: Mouse pressed left at (175, 104)
Screenshot: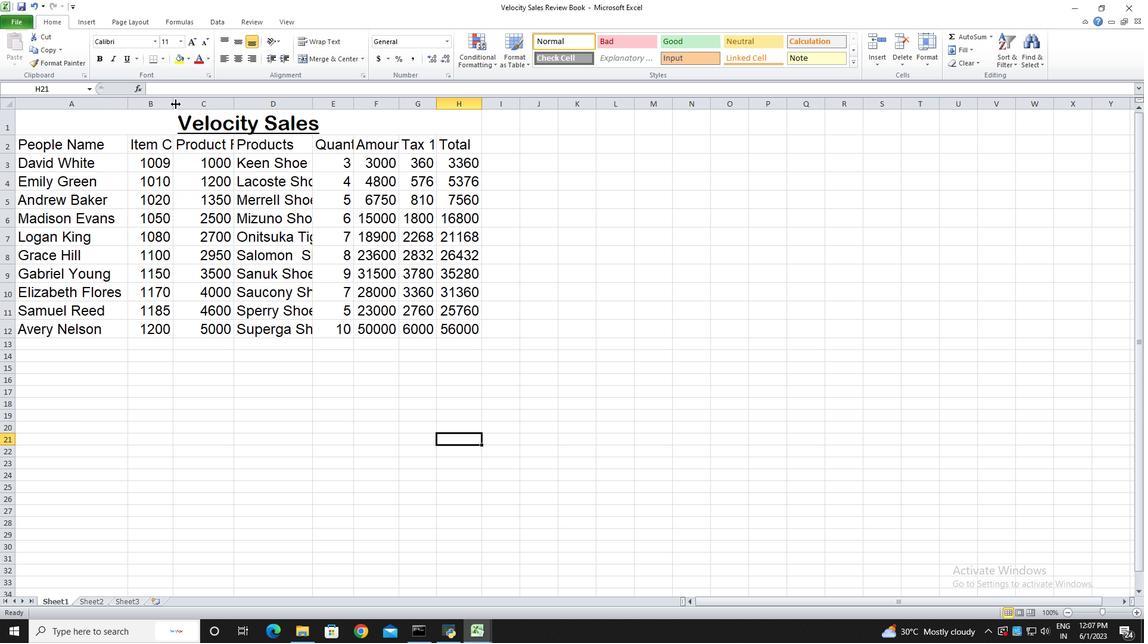 
Action: Mouse moved to (262, 105)
Screenshot: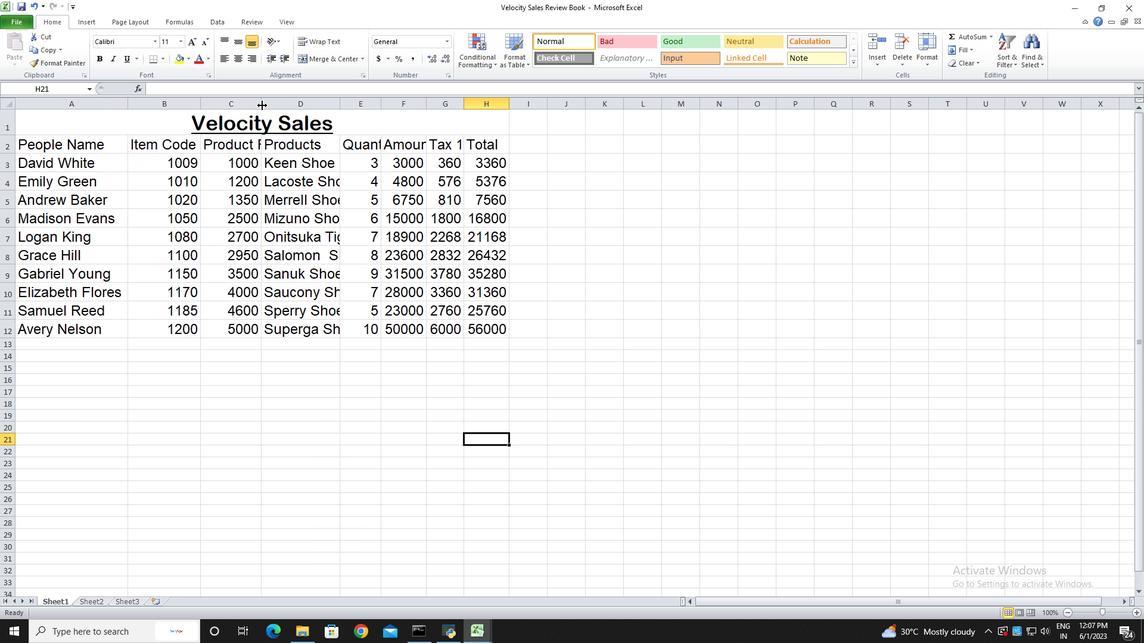 
Action: Mouse pressed left at (262, 105)
Screenshot: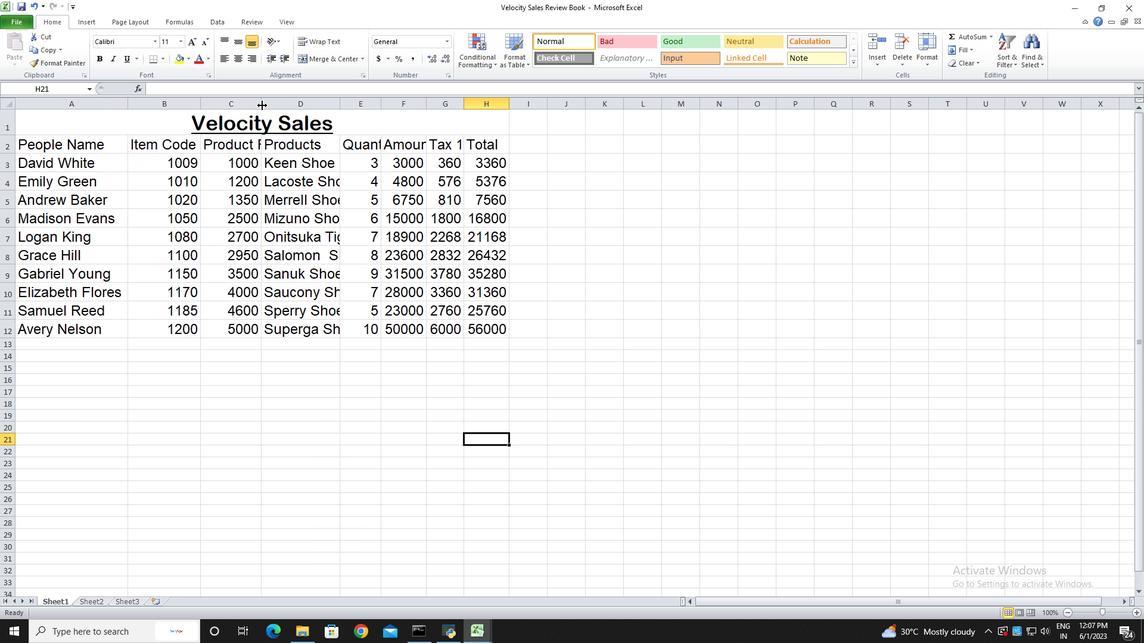 
Action: Mouse pressed left at (262, 105)
Screenshot: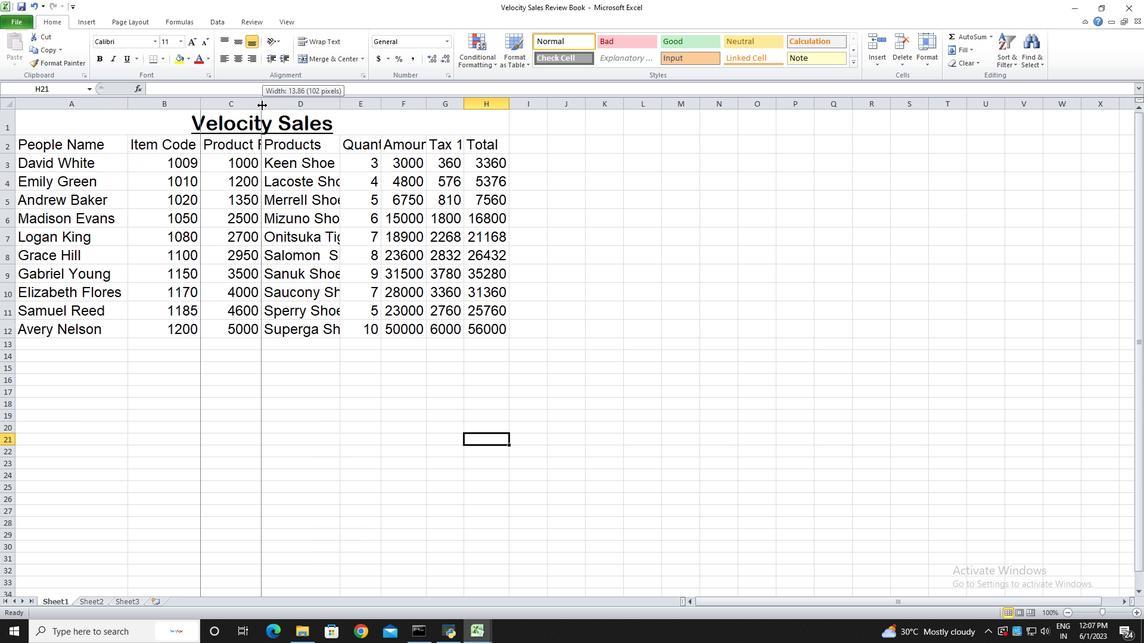 
Action: Mouse moved to (385, 107)
Screenshot: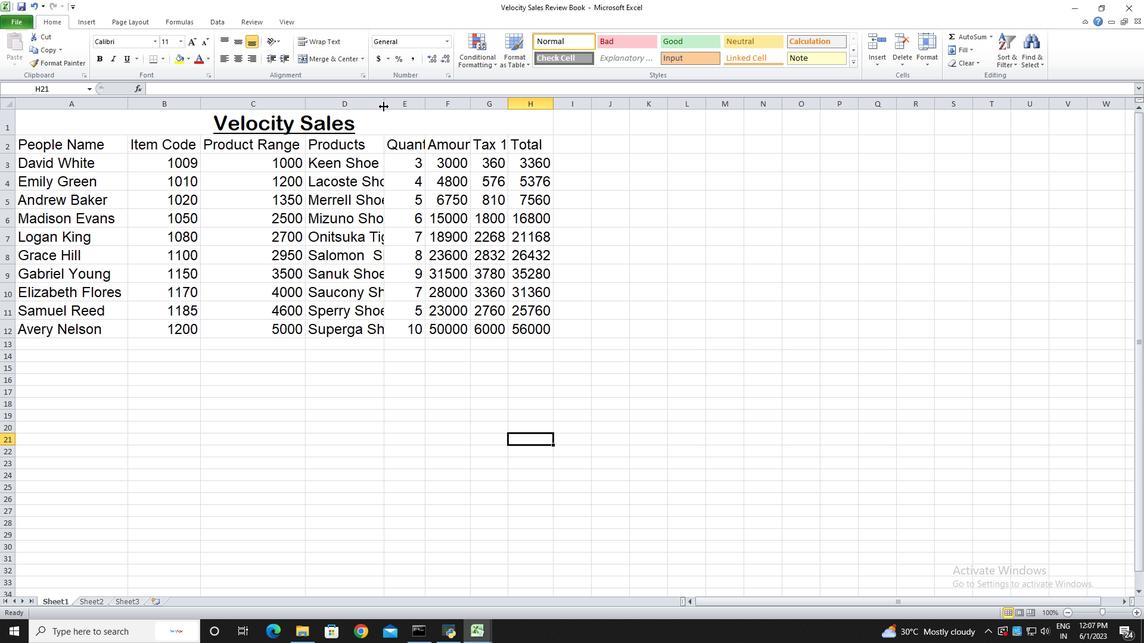 
Action: Mouse pressed left at (385, 107)
Screenshot: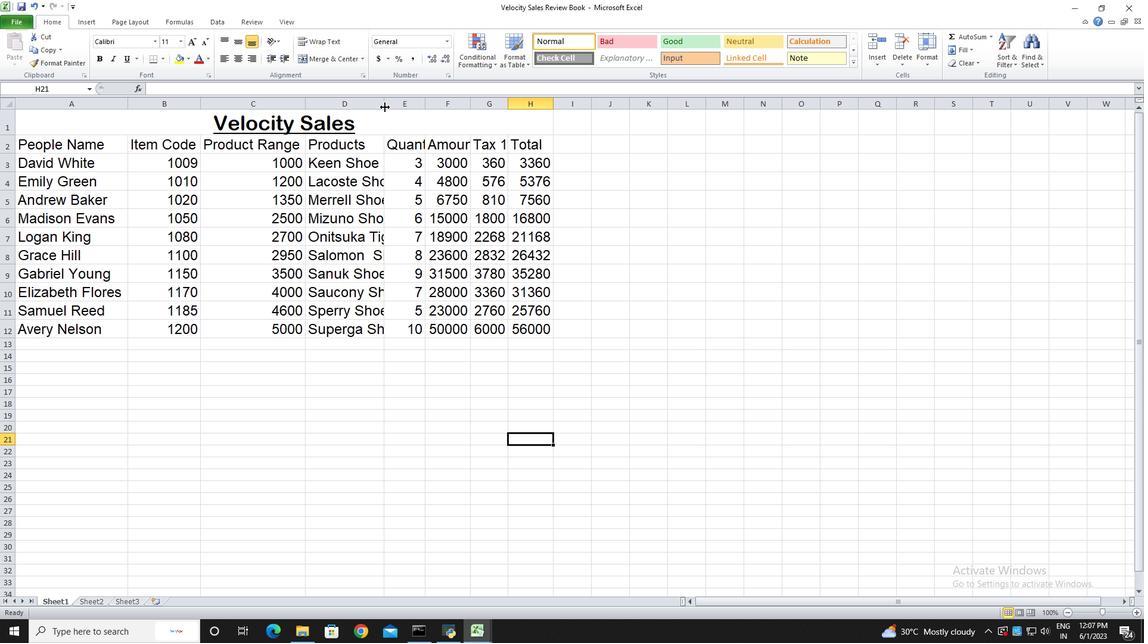 
Action: Mouse pressed left at (385, 107)
Screenshot: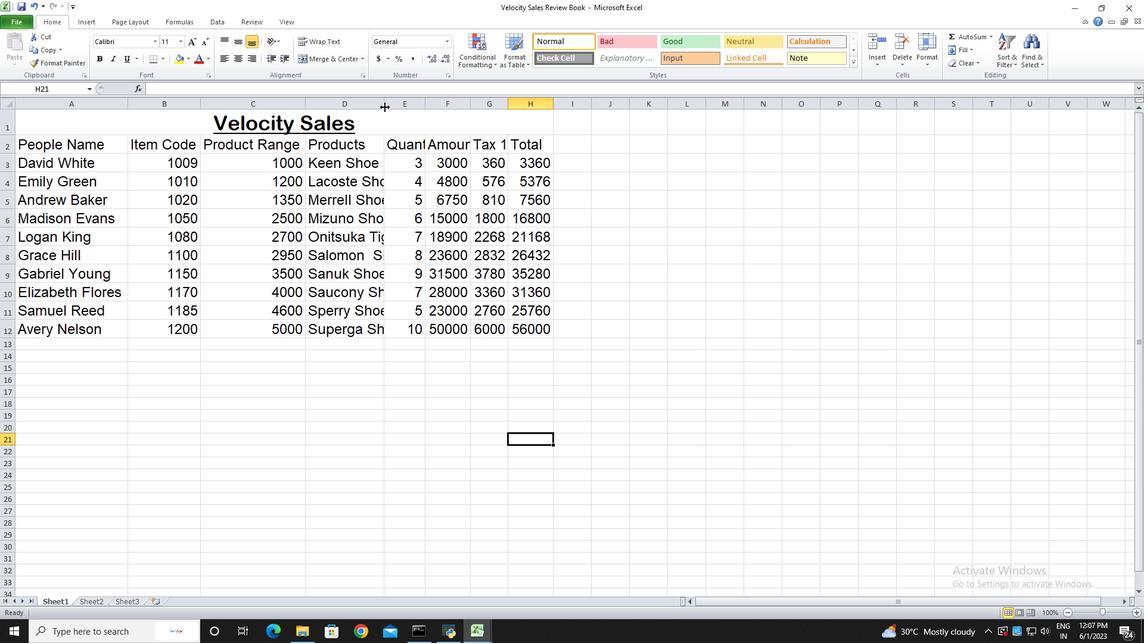 
Action: Mouse moved to (486, 108)
Screenshot: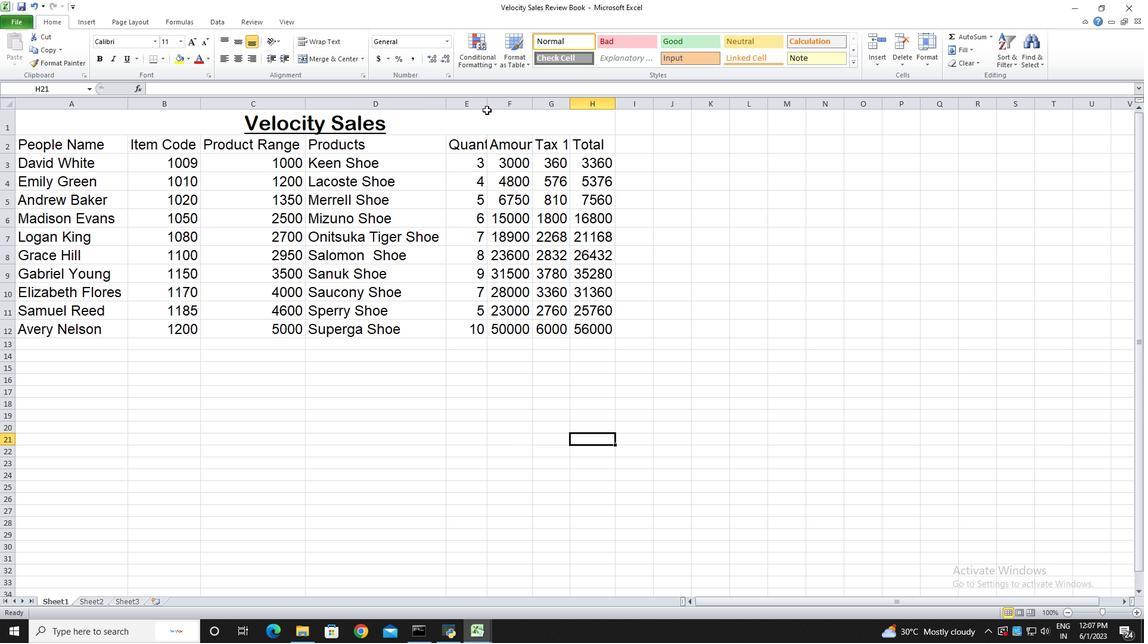 
Action: Mouse pressed left at (486, 108)
Screenshot: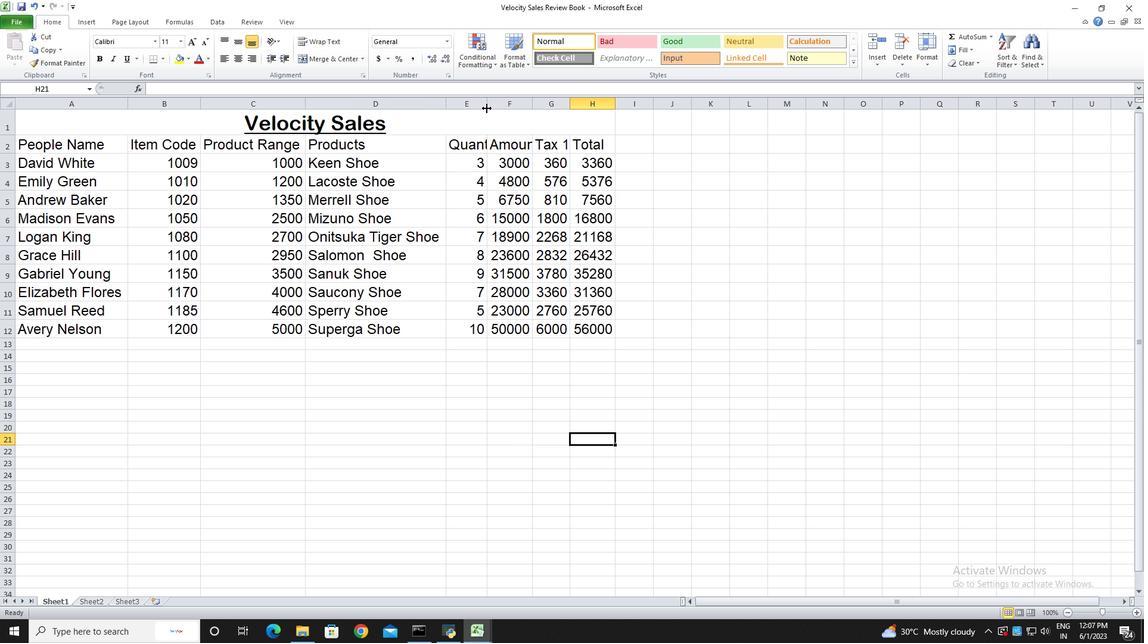 
Action: Mouse pressed left at (486, 108)
Screenshot: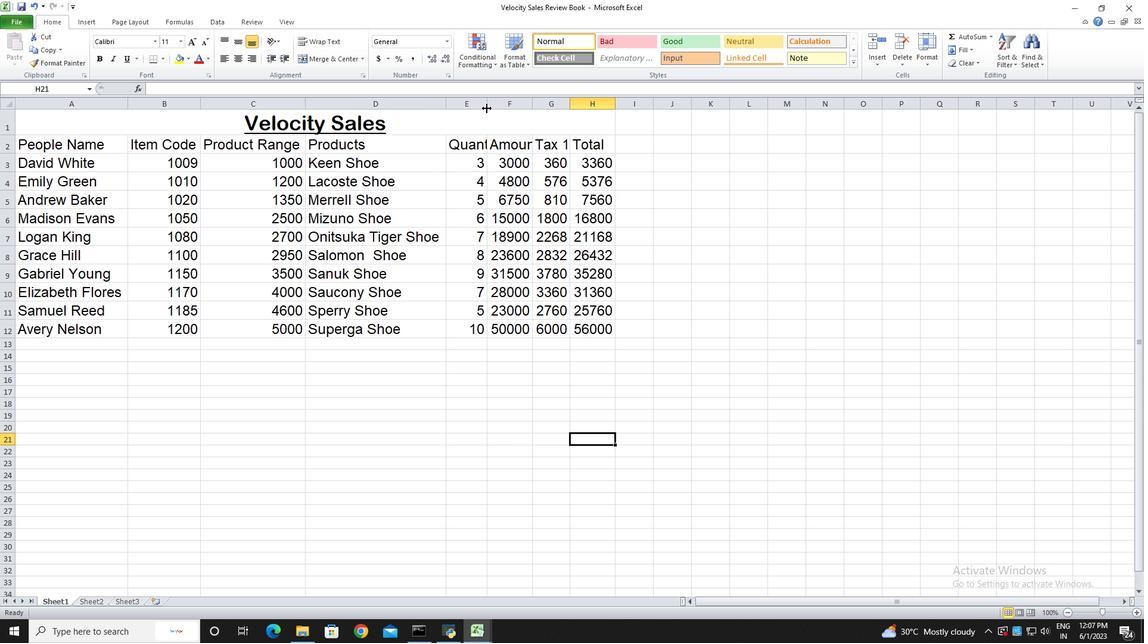 
Action: Mouse moved to (553, 107)
Screenshot: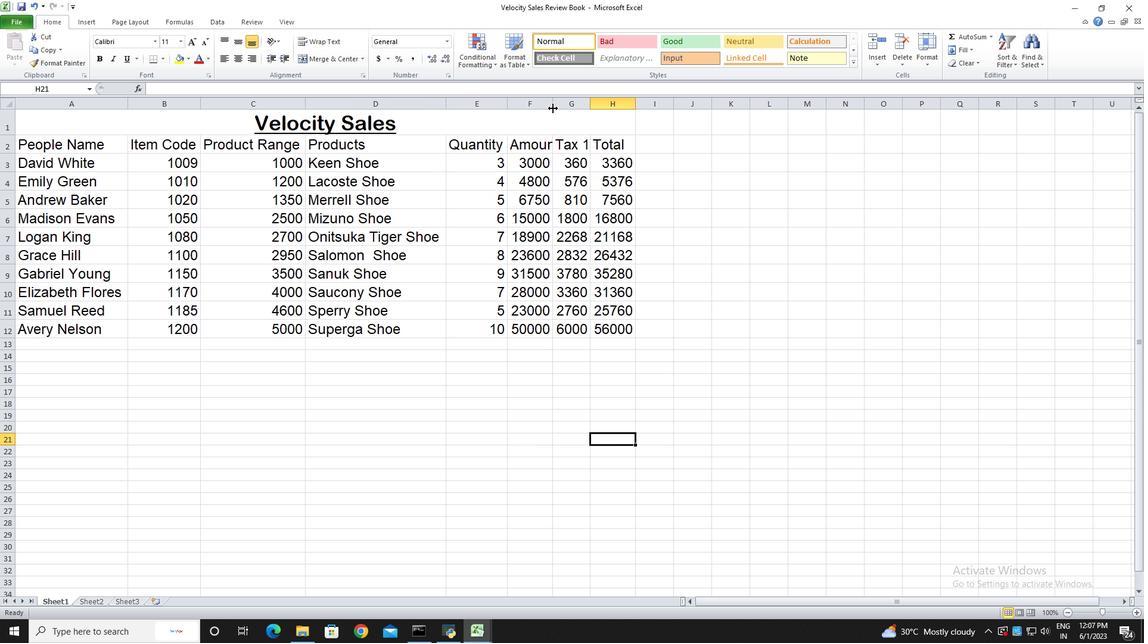 
Action: Mouse pressed left at (553, 107)
Screenshot: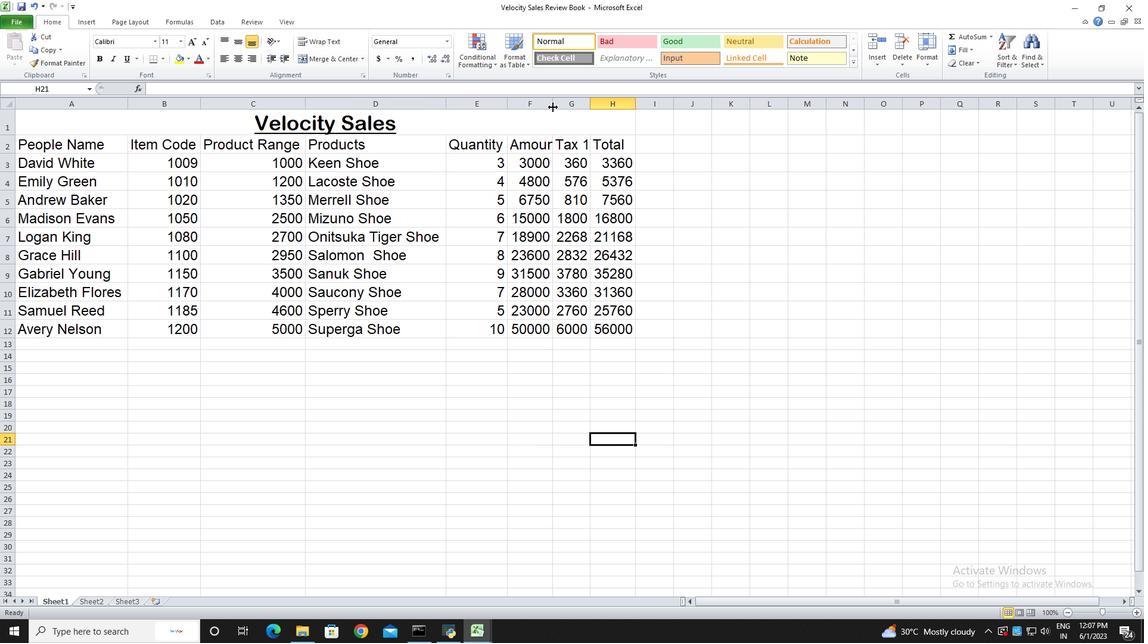 
Action: Mouse pressed left at (553, 107)
Screenshot: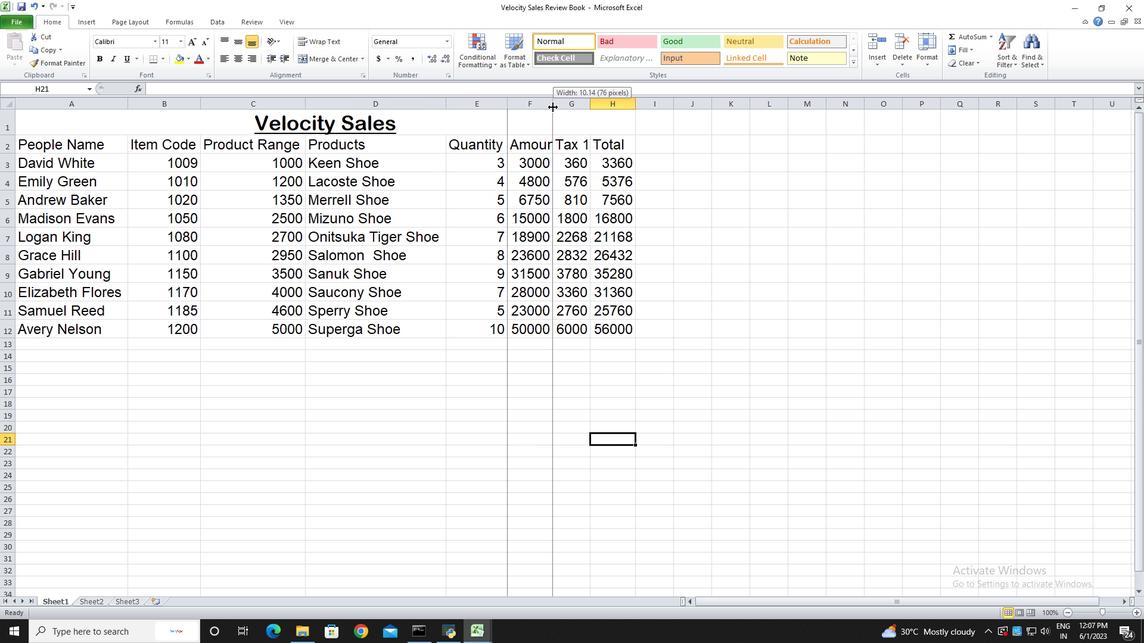 
Action: Mouse moved to (600, 107)
Screenshot: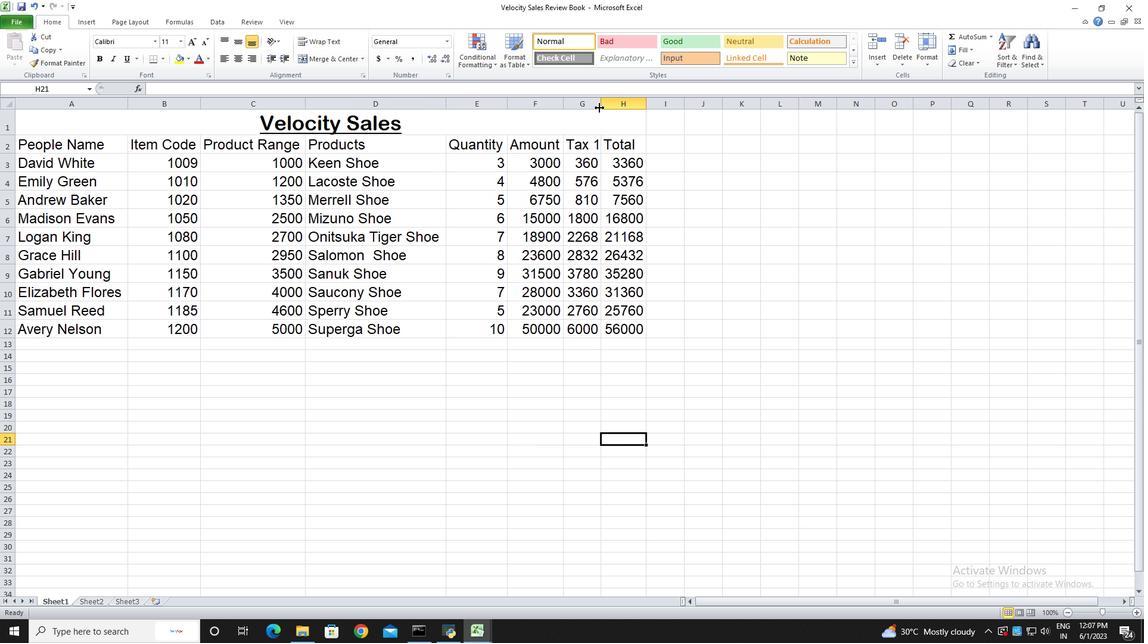 
Action: Mouse pressed left at (600, 107)
Screenshot: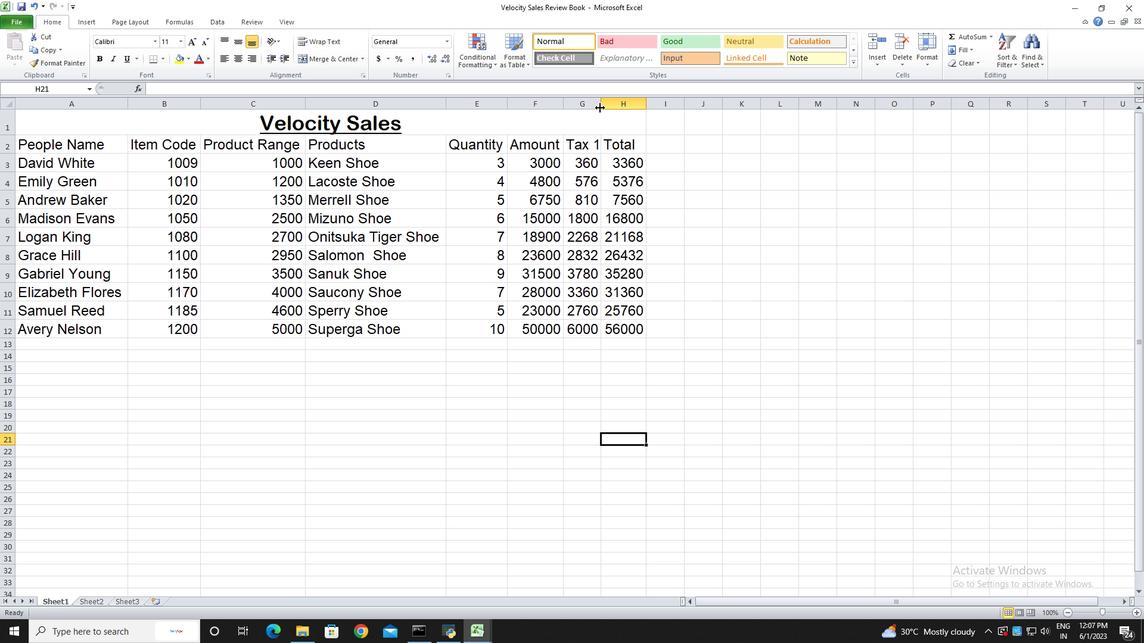 
Action: Mouse pressed left at (600, 107)
Screenshot: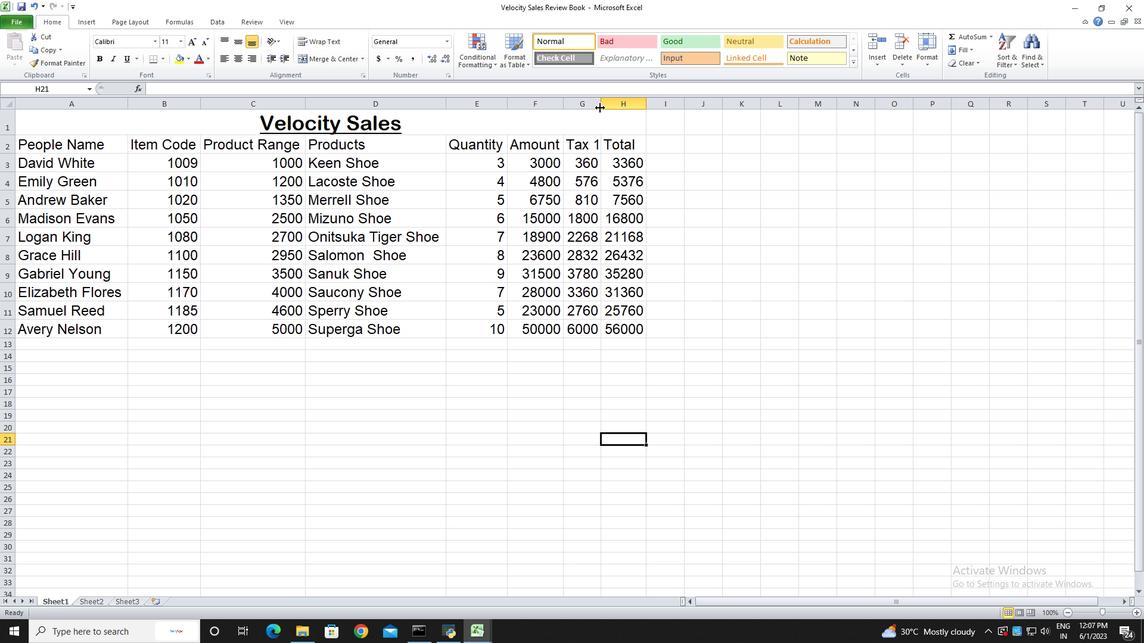 
Action: Mouse moved to (669, 106)
Screenshot: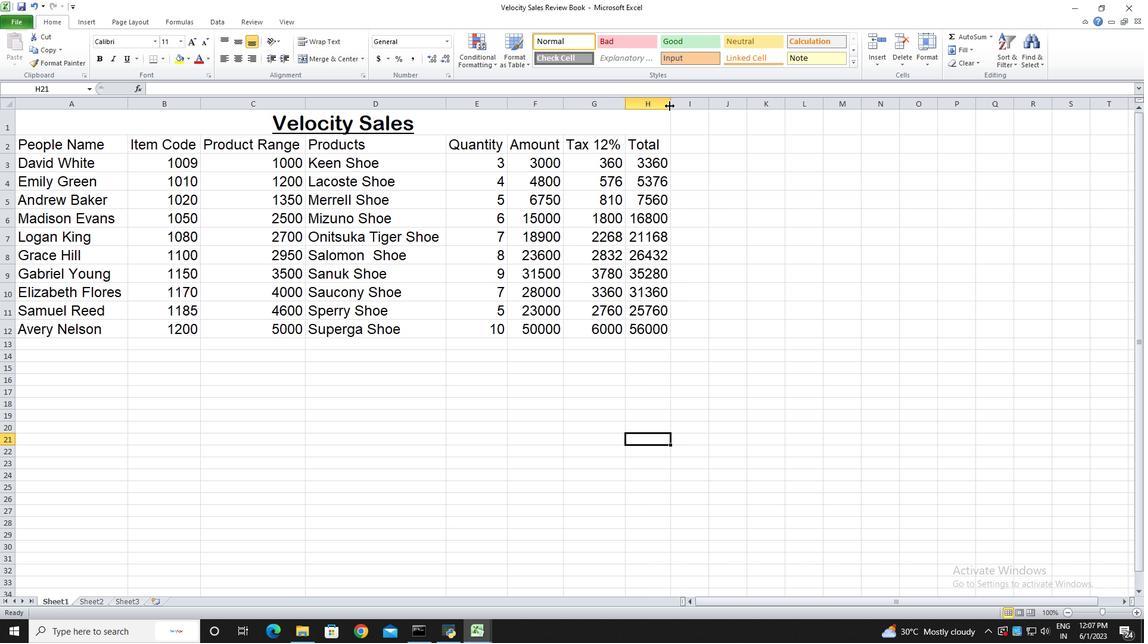 
Action: Mouse pressed left at (669, 106)
Screenshot: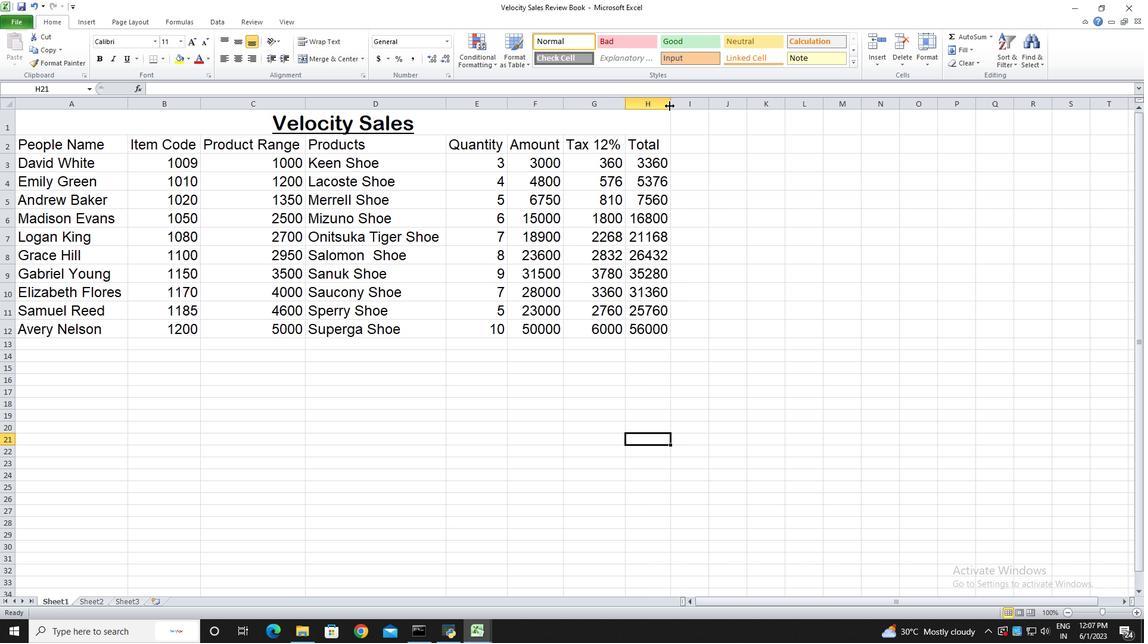 
Action: Mouse pressed left at (669, 106)
Screenshot: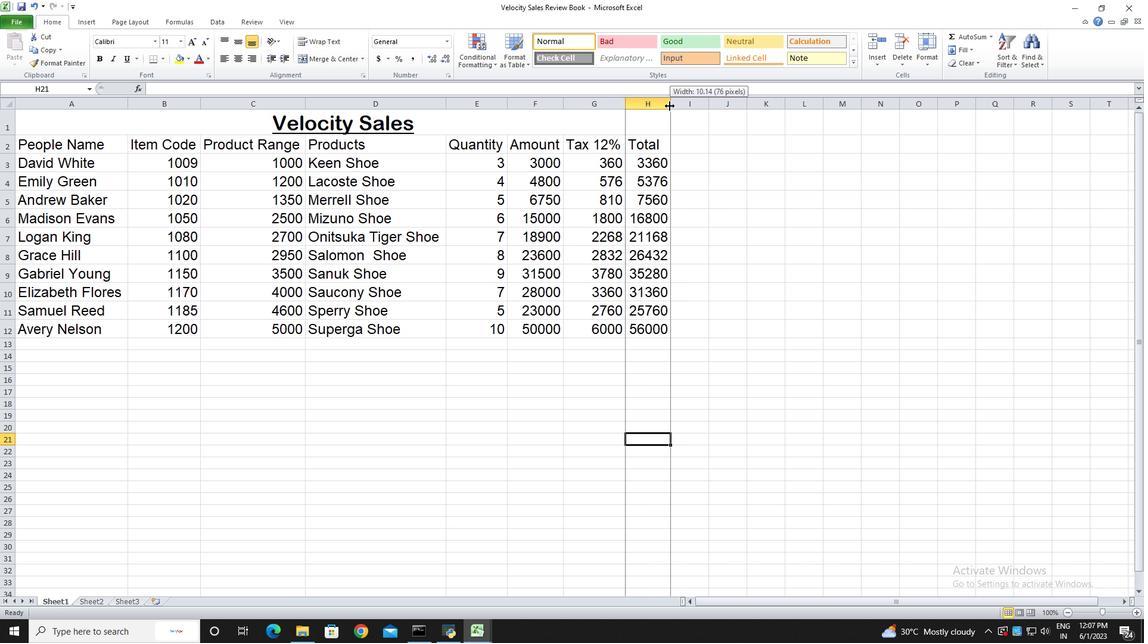 
Action: Mouse moved to (239, 404)
Screenshot: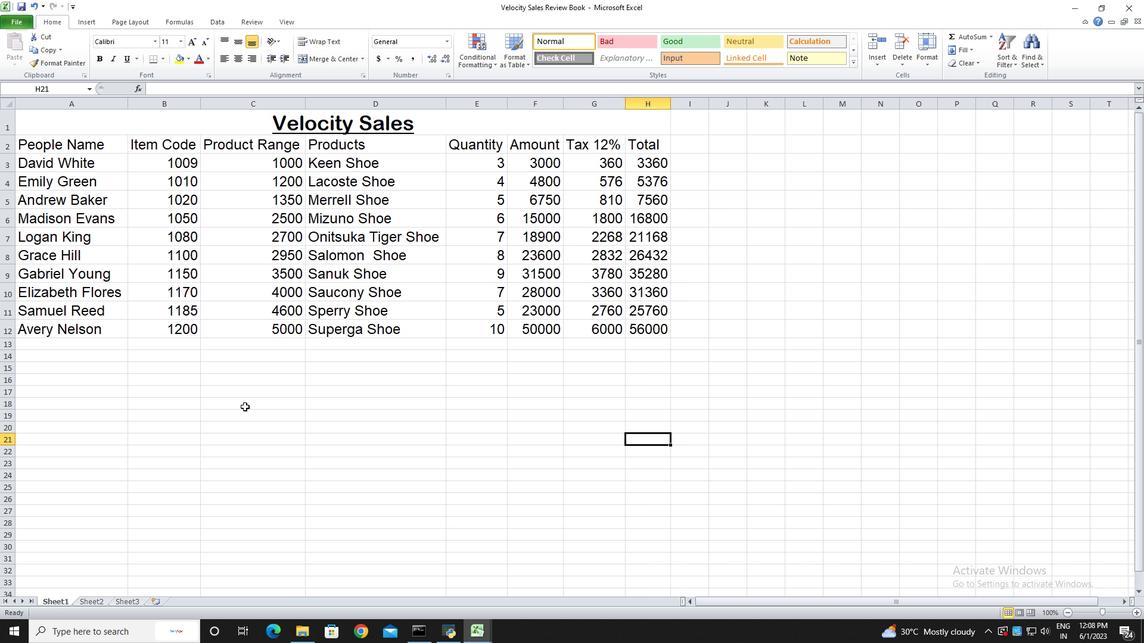 
Action: Mouse pressed left at (239, 404)
Screenshot: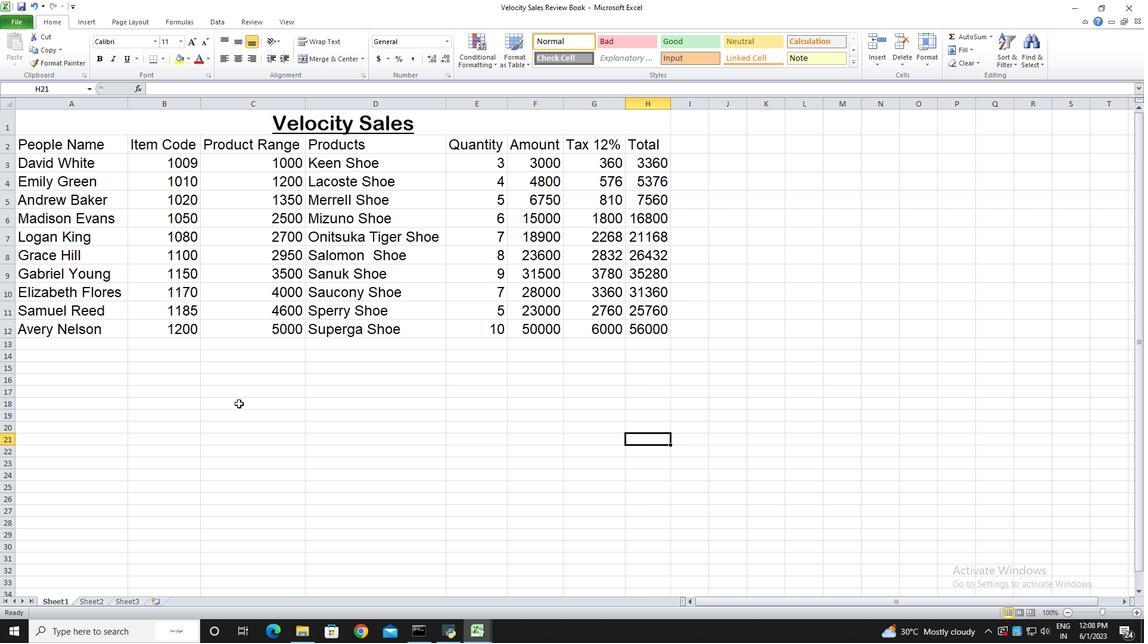 
Action: Mouse moved to (221, 122)
Screenshot: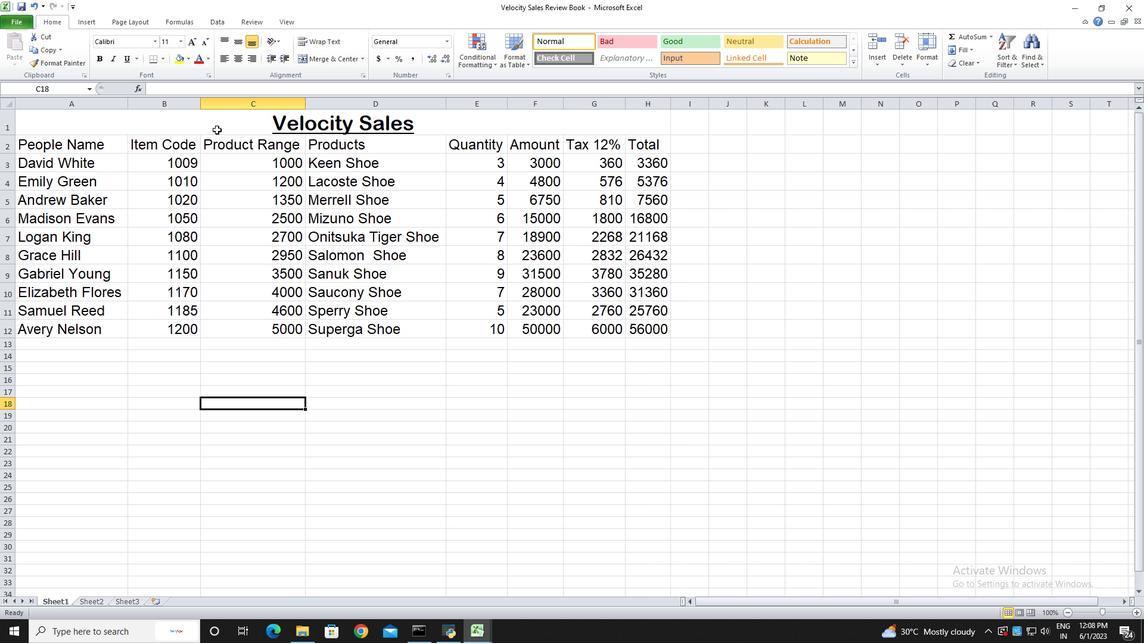
Action: Mouse pressed left at (221, 122)
Screenshot: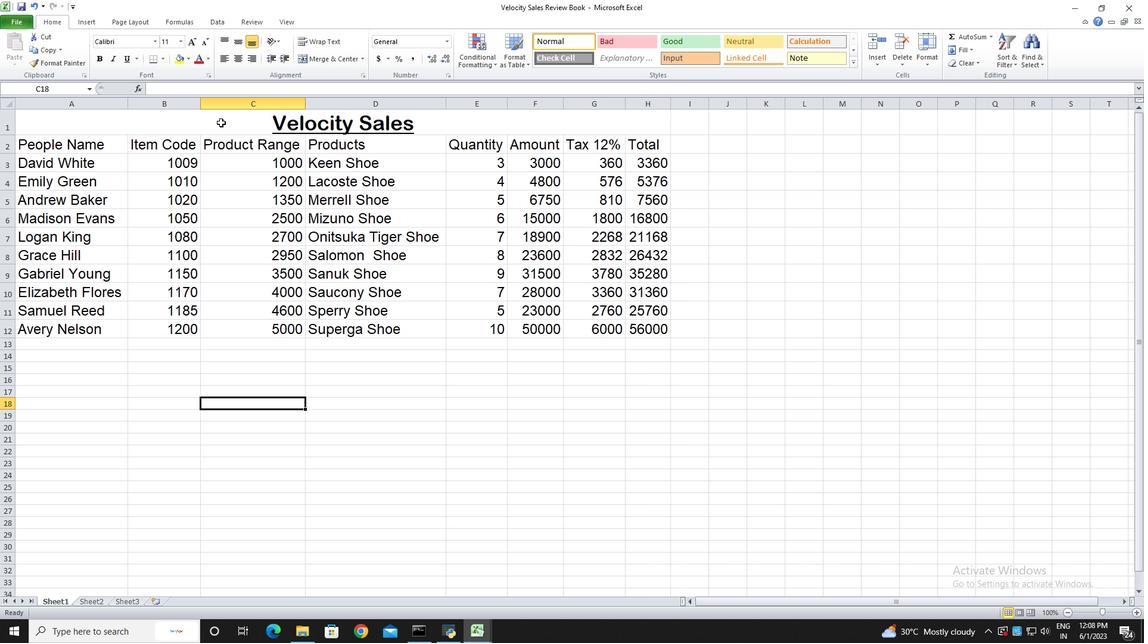 
Action: Mouse pressed left at (221, 122)
Screenshot: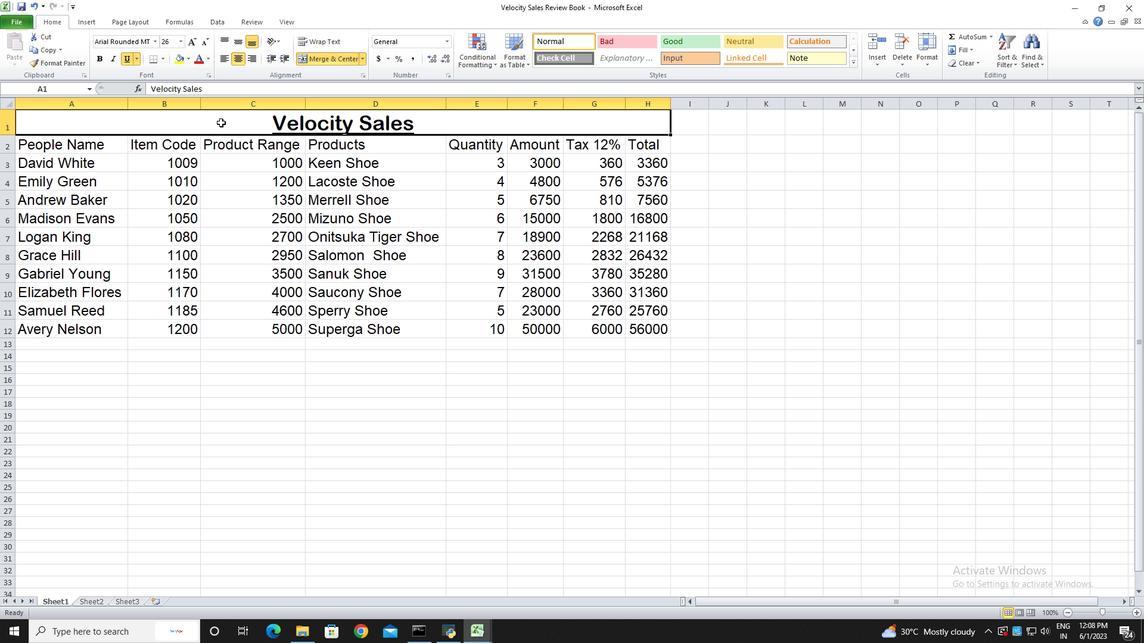 
Action: Mouse moved to (236, 42)
Screenshot: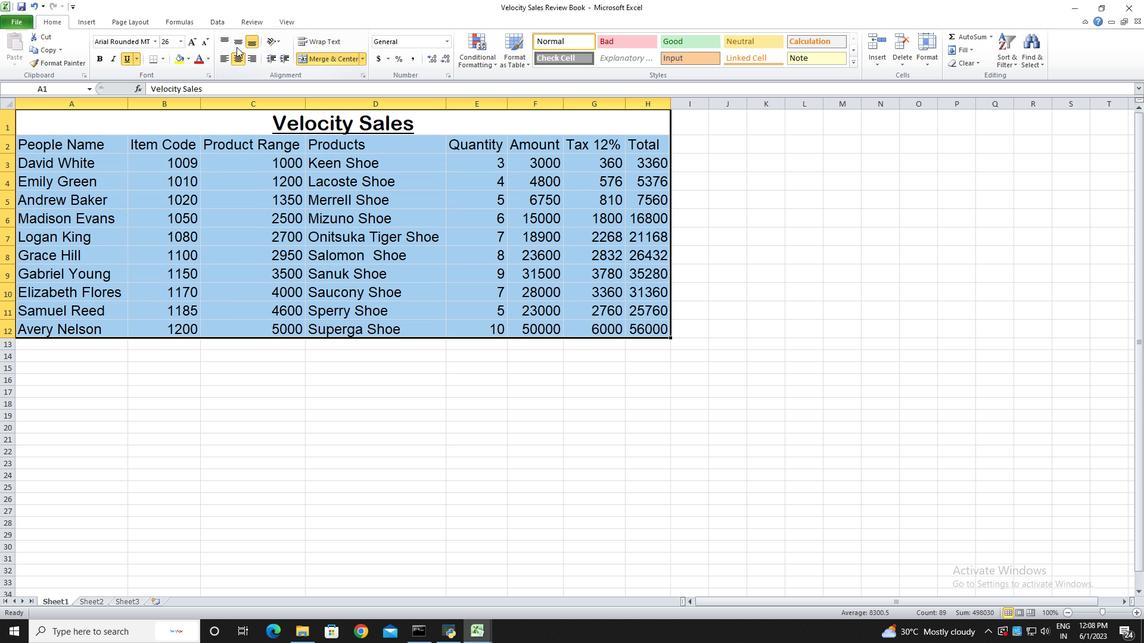 
Action: Mouse pressed left at (236, 42)
Screenshot: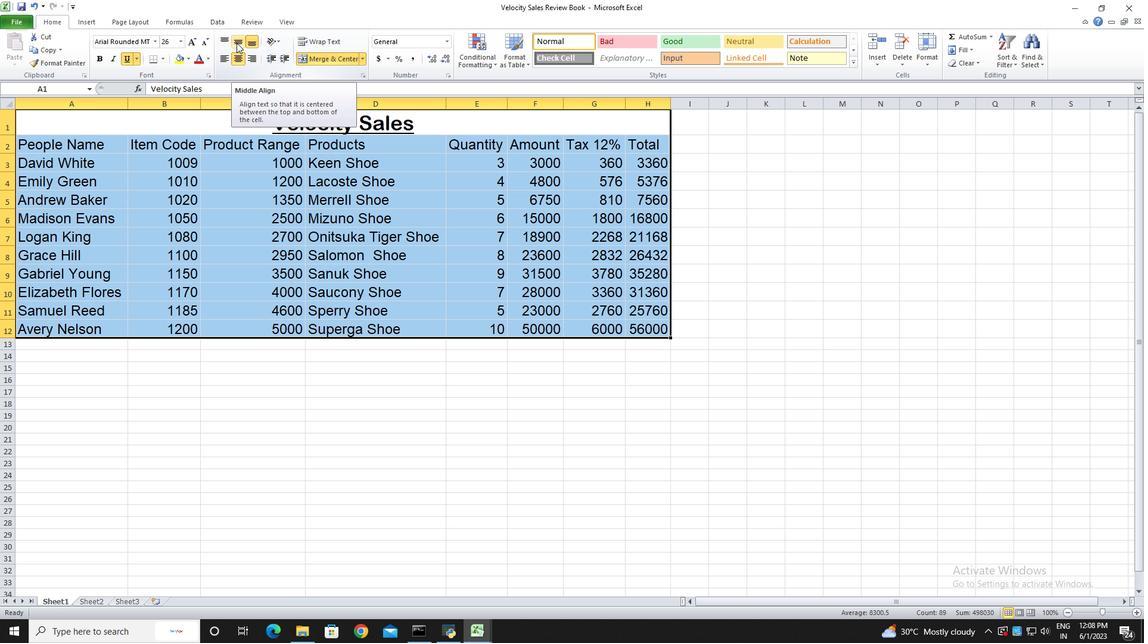 
Action: Mouse moved to (225, 59)
Screenshot: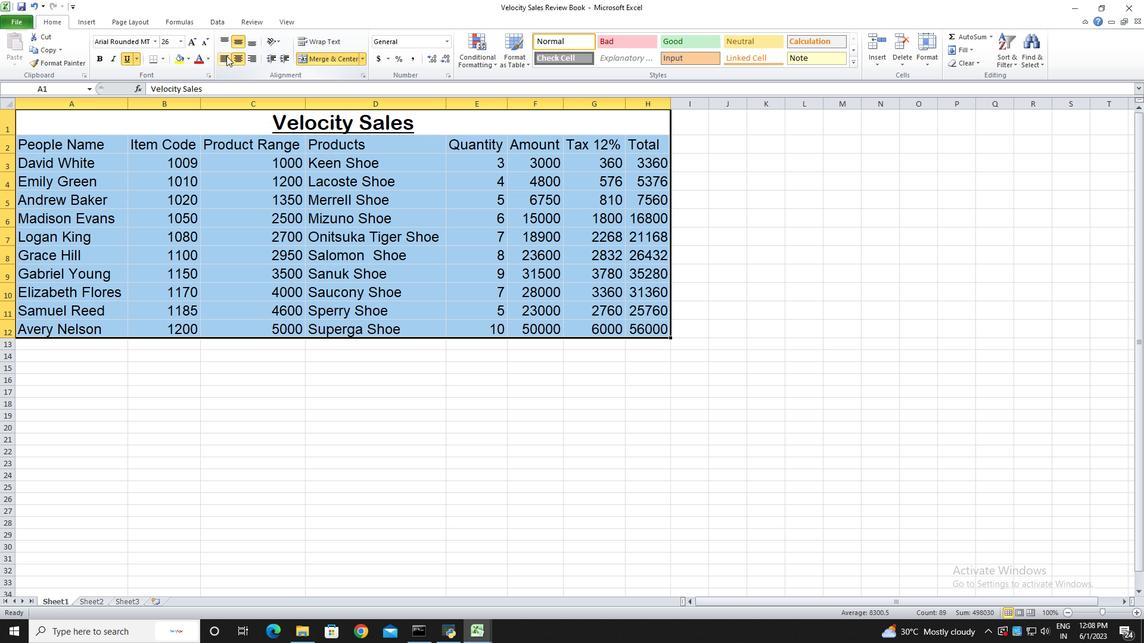 
Action: Mouse pressed left at (225, 59)
Screenshot: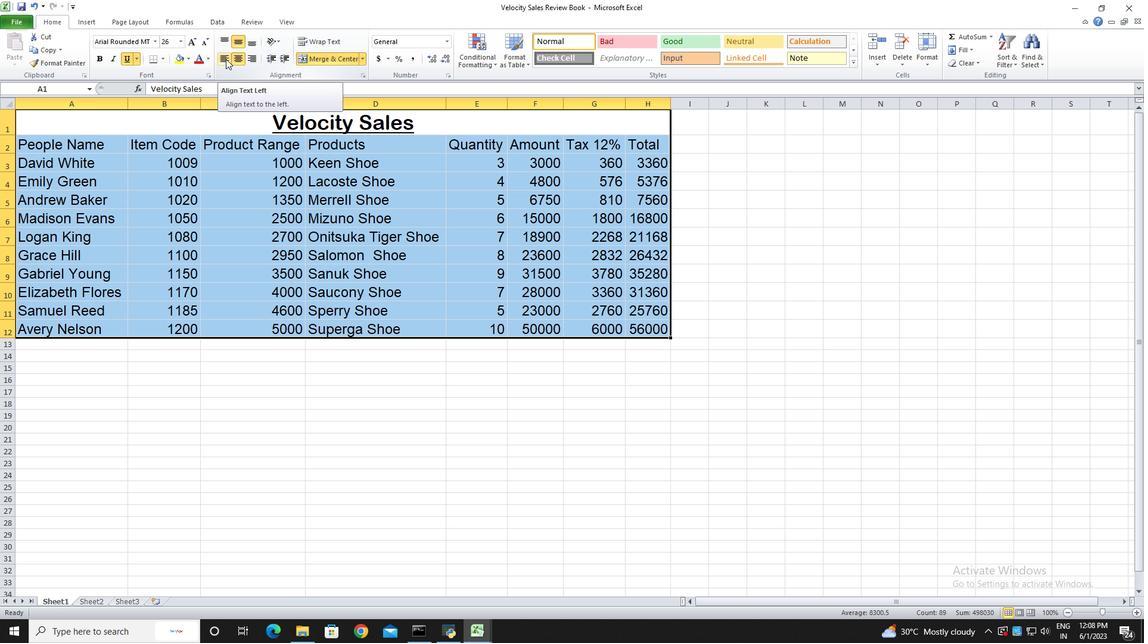 
Action: Mouse moved to (187, 125)
Screenshot: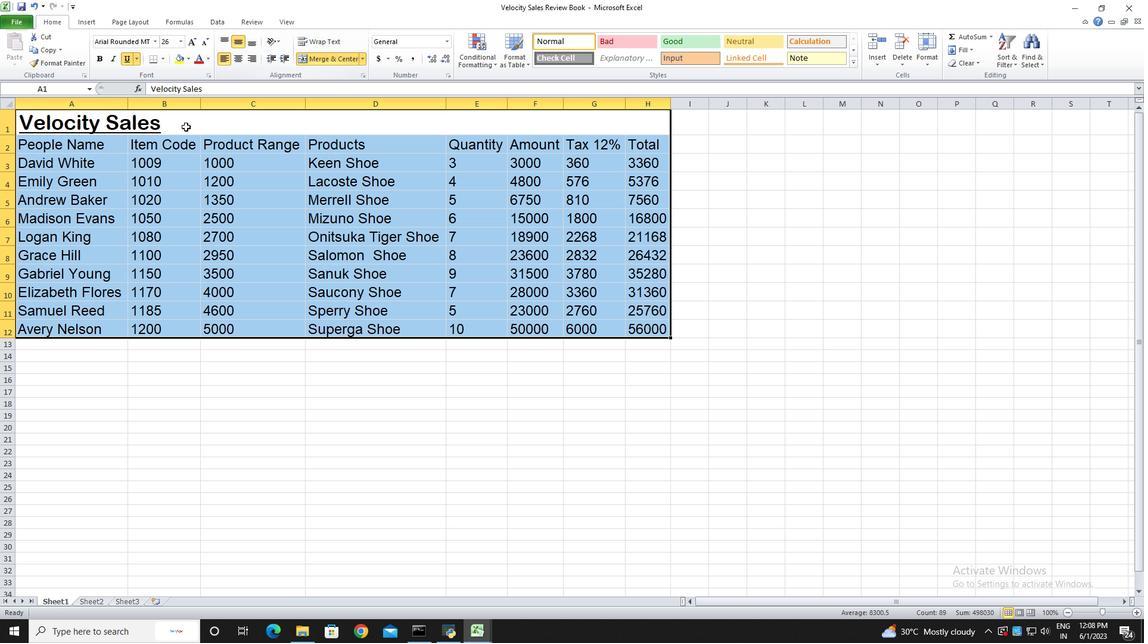 
Action: Mouse pressed left at (187, 125)
Screenshot: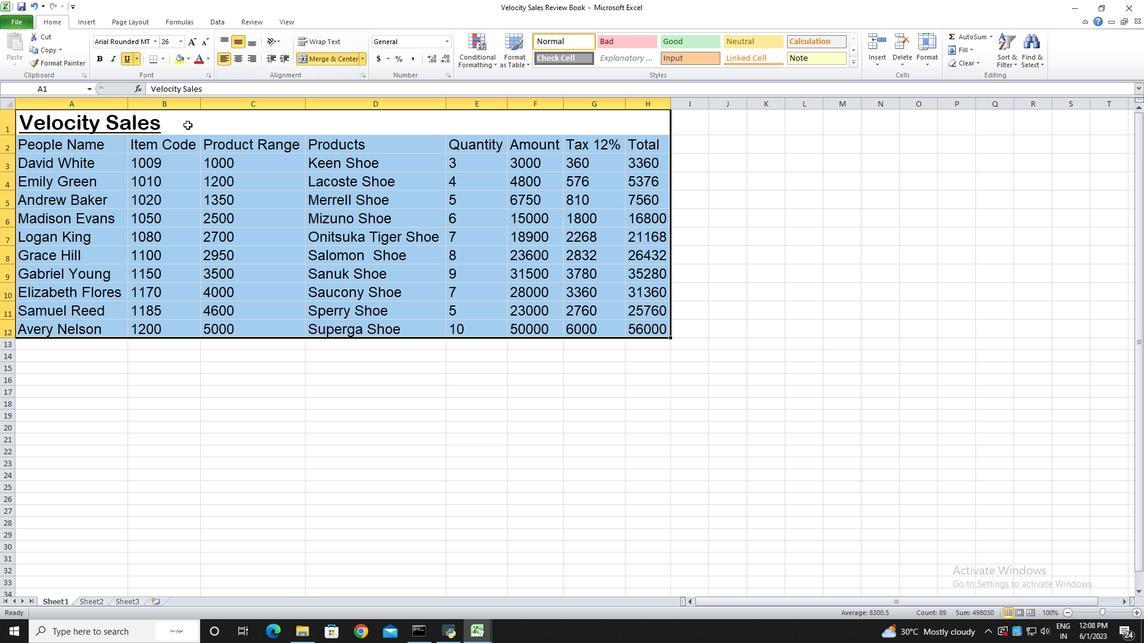 
Action: Mouse moved to (242, 42)
Screenshot: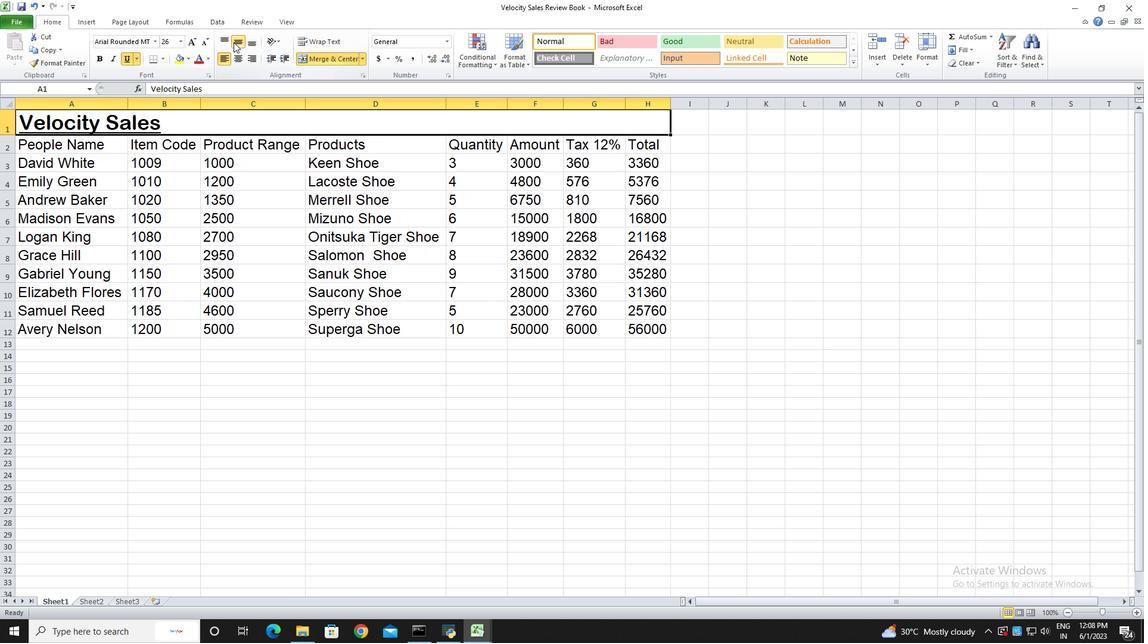 
Action: Mouse pressed left at (242, 42)
Screenshot: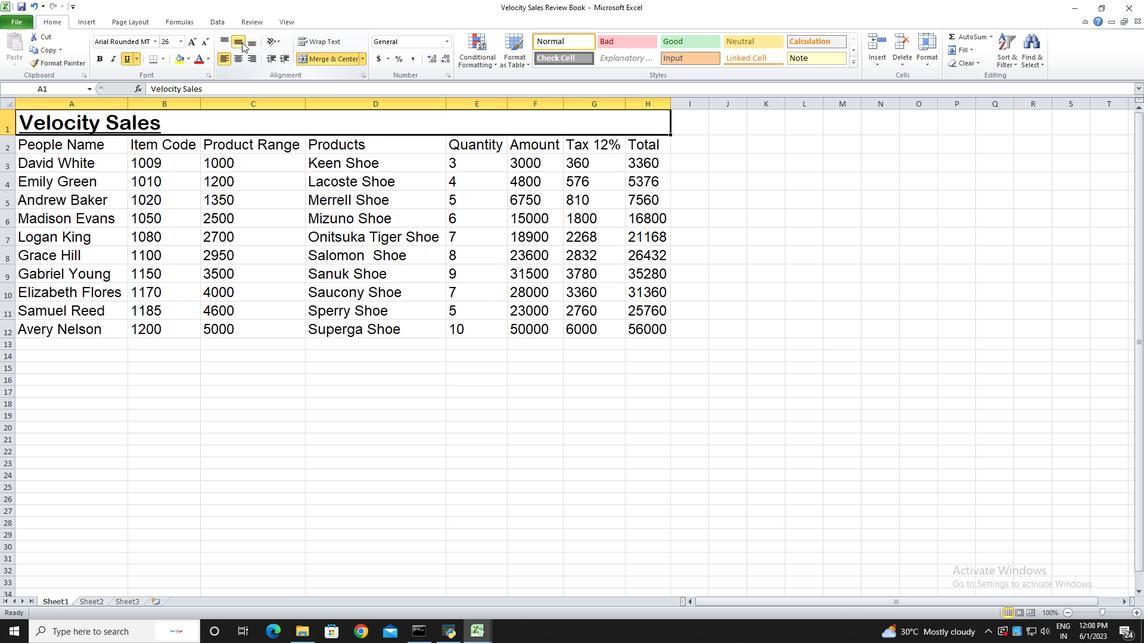 
Action: Mouse pressed left at (242, 42)
Screenshot: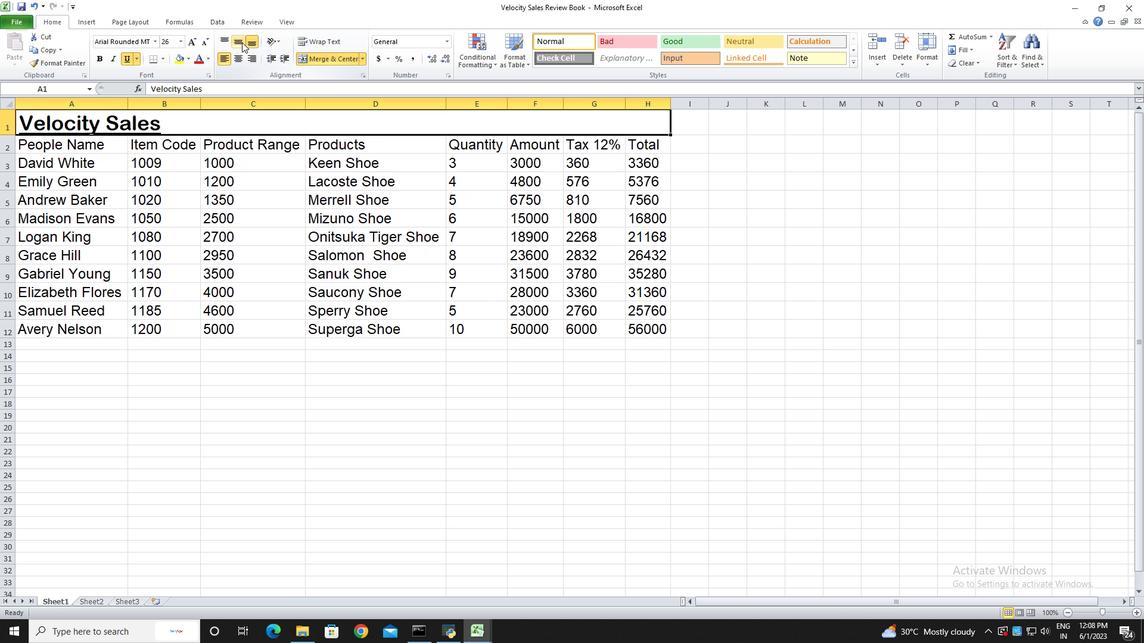 
Action: Mouse moved to (178, 123)
Screenshot: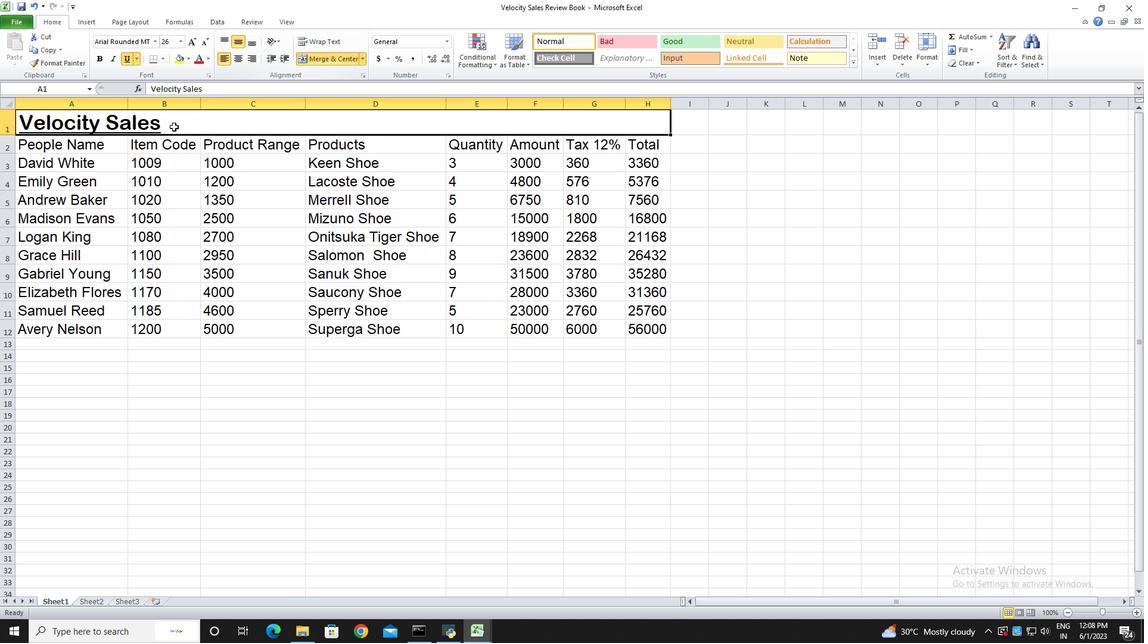 
Action: Mouse pressed left at (178, 123)
Screenshot: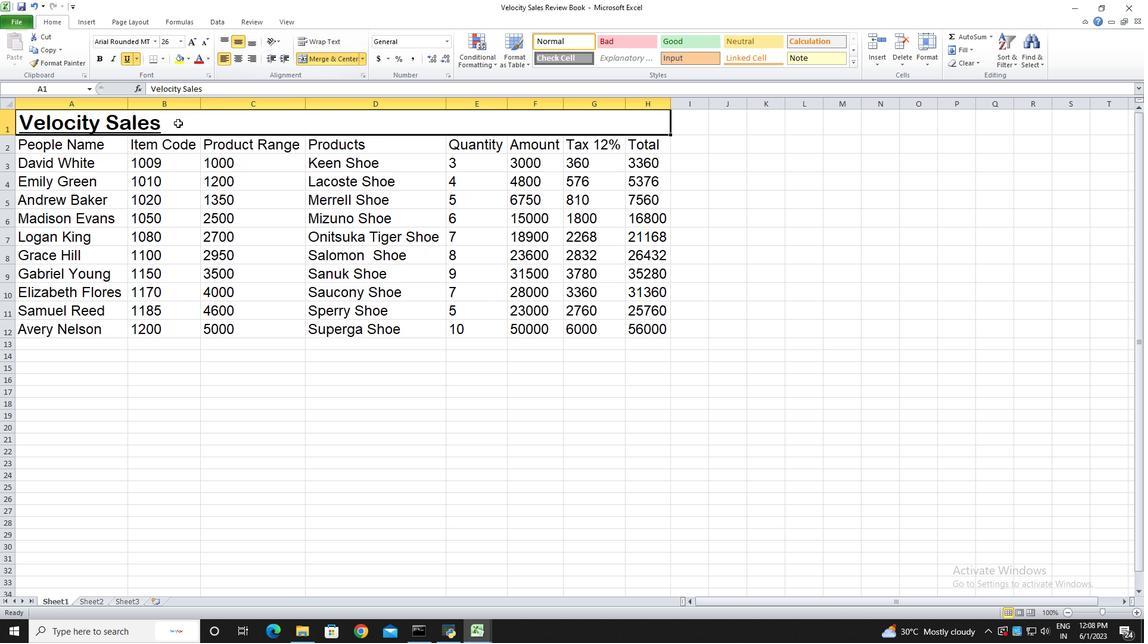 
Action: Mouse pressed left at (178, 123)
Screenshot: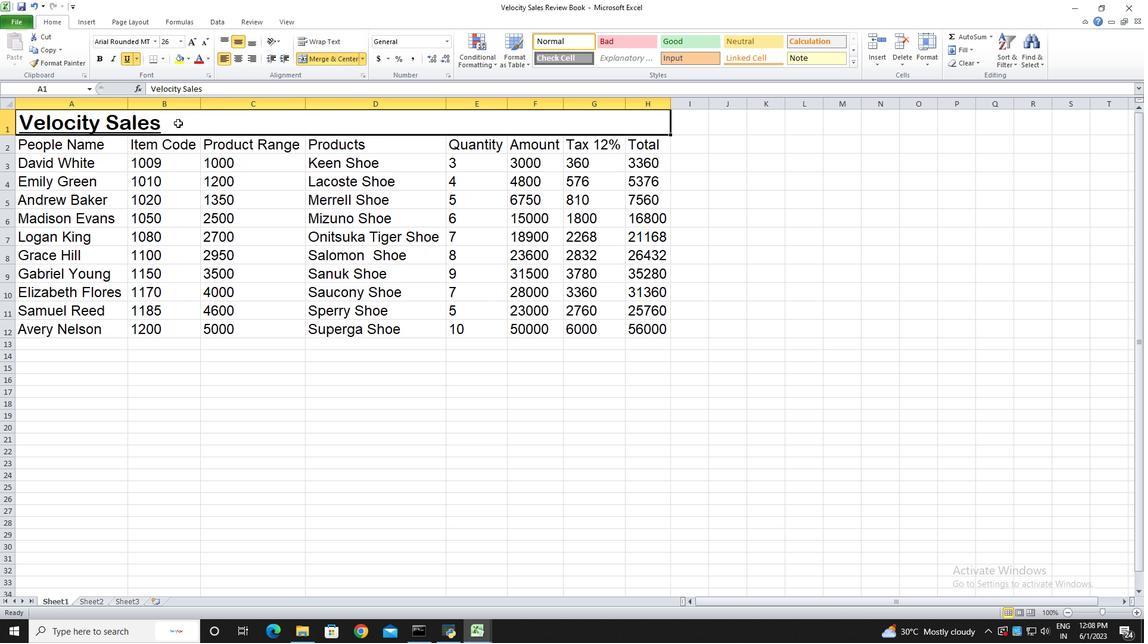 
Action: Mouse pressed left at (178, 123)
Screenshot: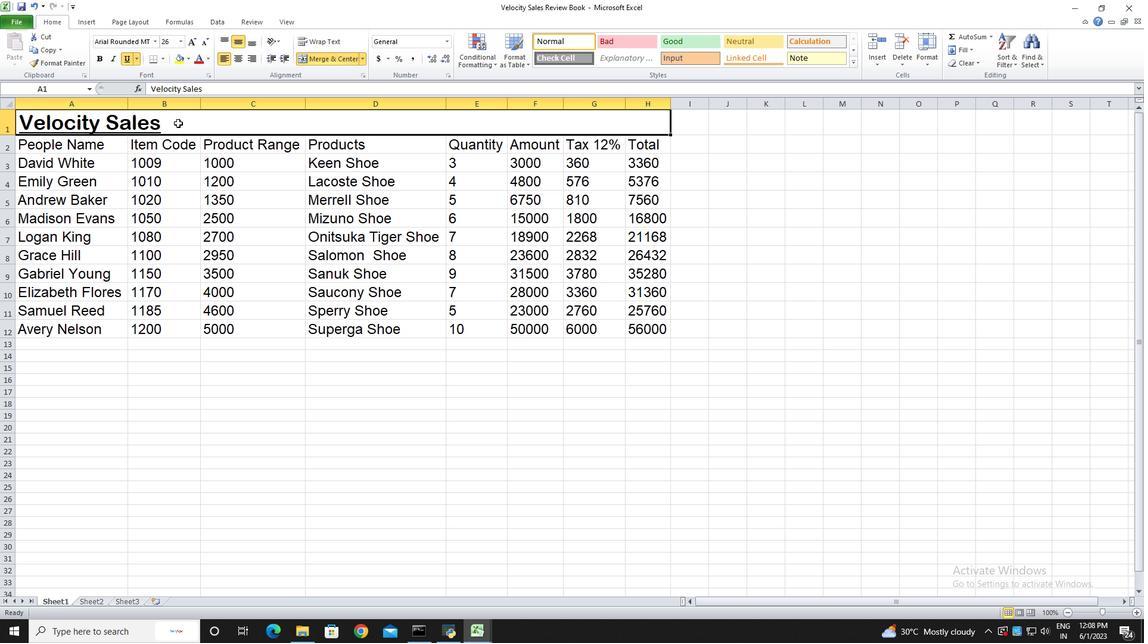 
Action: Mouse pressed left at (178, 123)
Screenshot: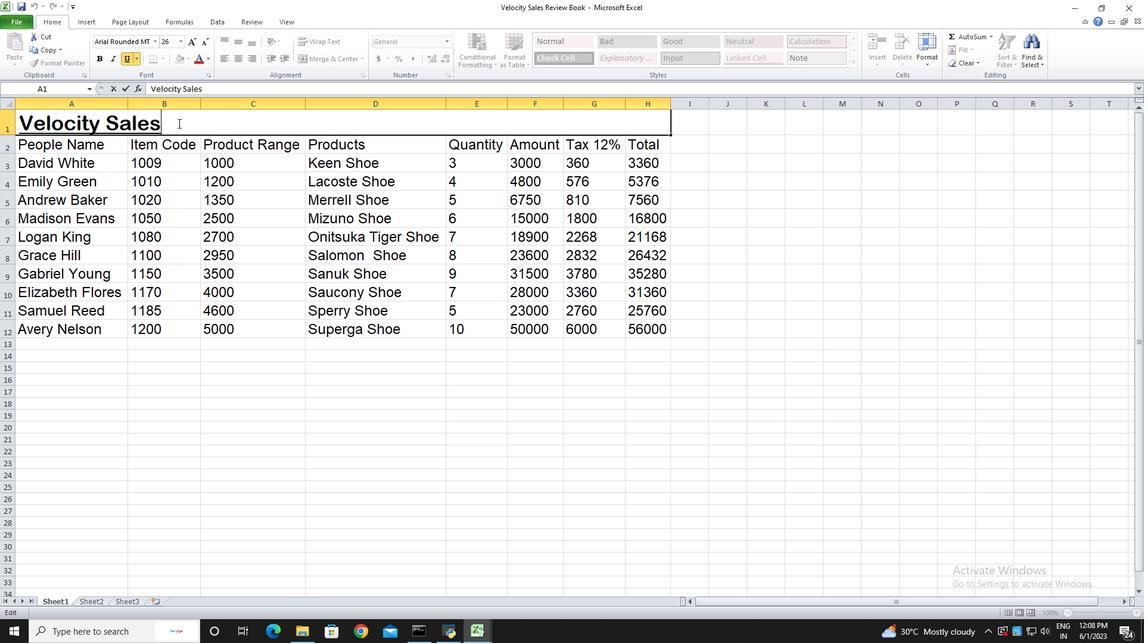
Action: Mouse pressed left at (178, 123)
Screenshot: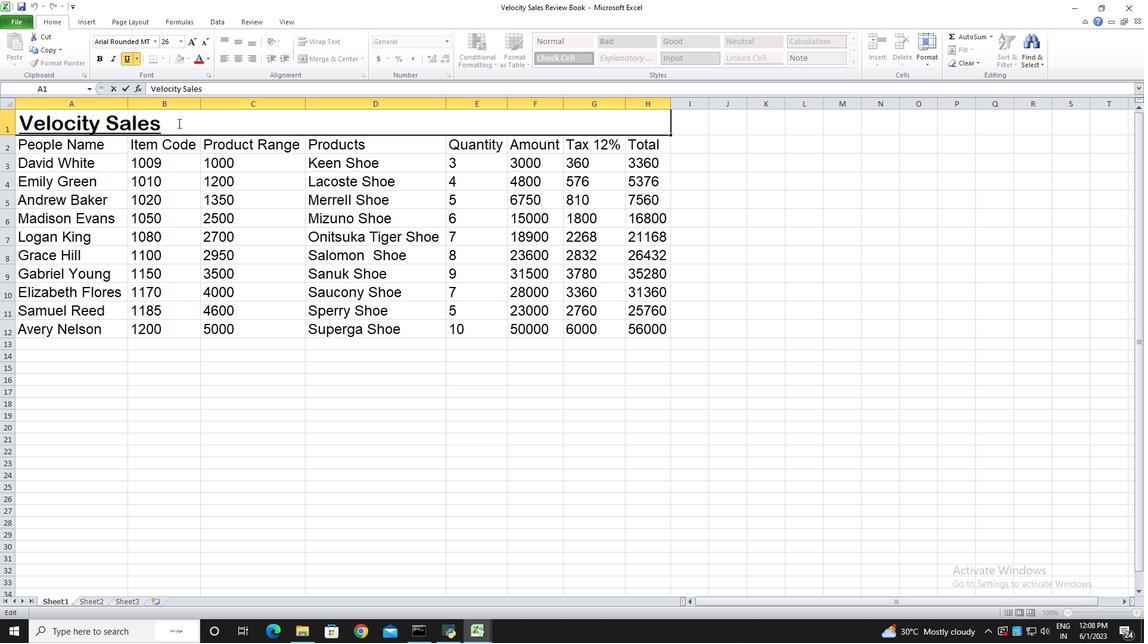 
Action: Mouse moved to (218, 438)
Screenshot: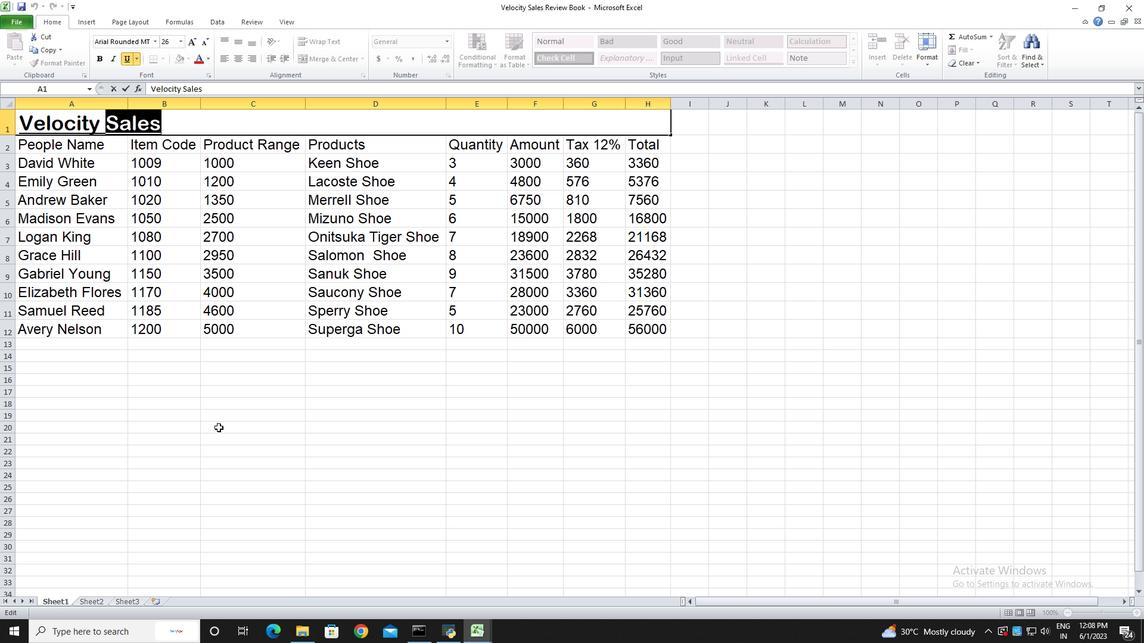 
Action: Mouse pressed left at (218, 438)
Screenshot: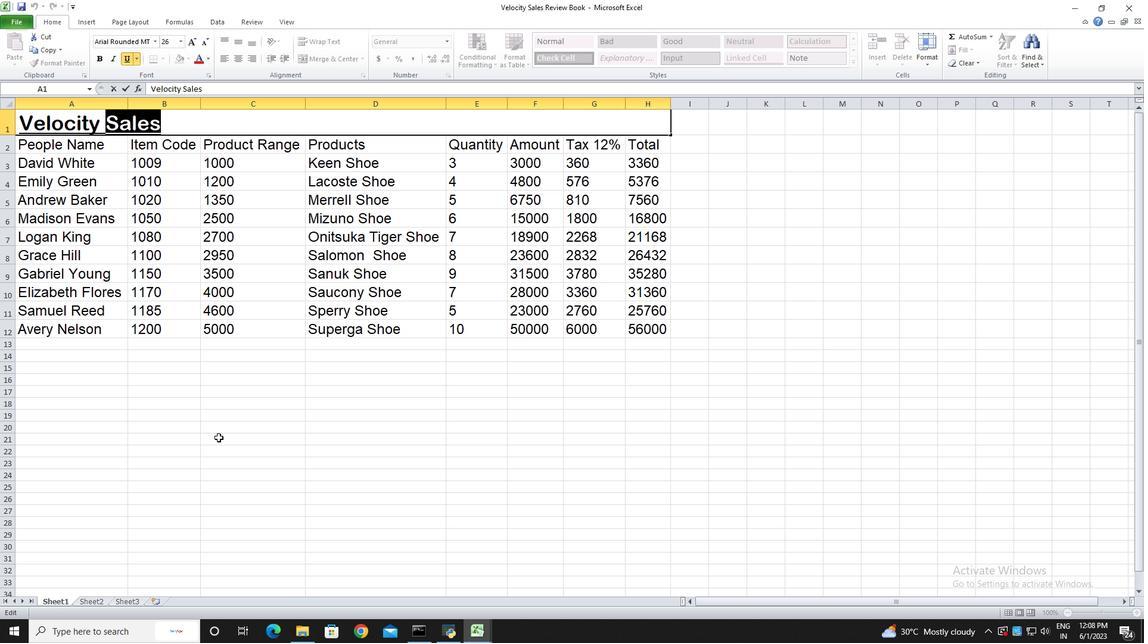 
Action: Mouse moved to (125, 121)
Screenshot: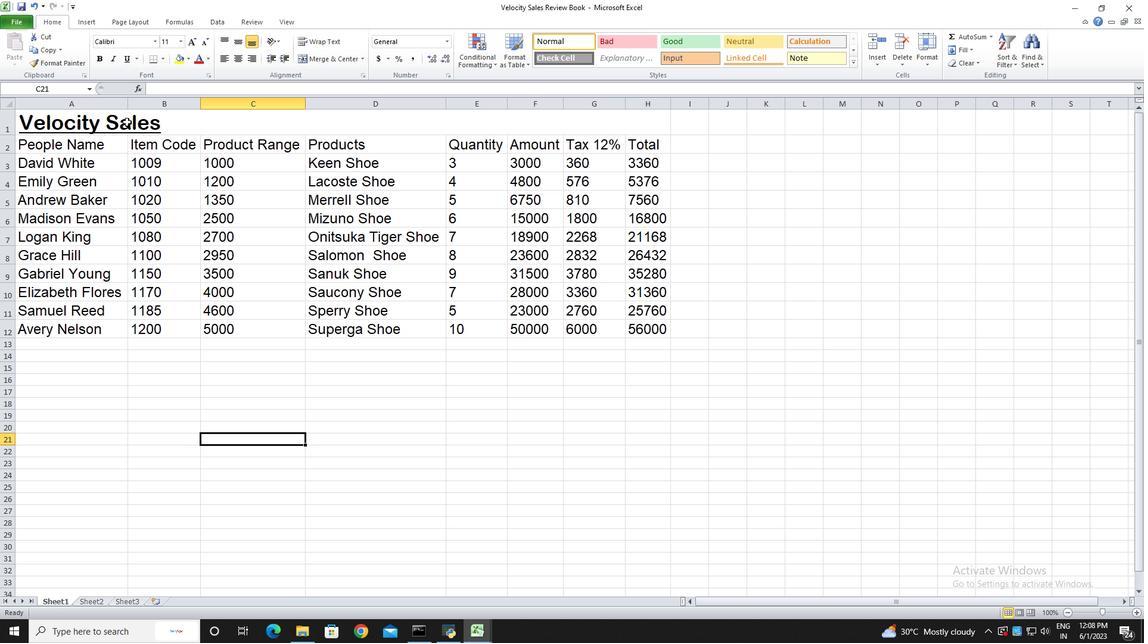 
Action: Mouse pressed left at (125, 121)
Screenshot: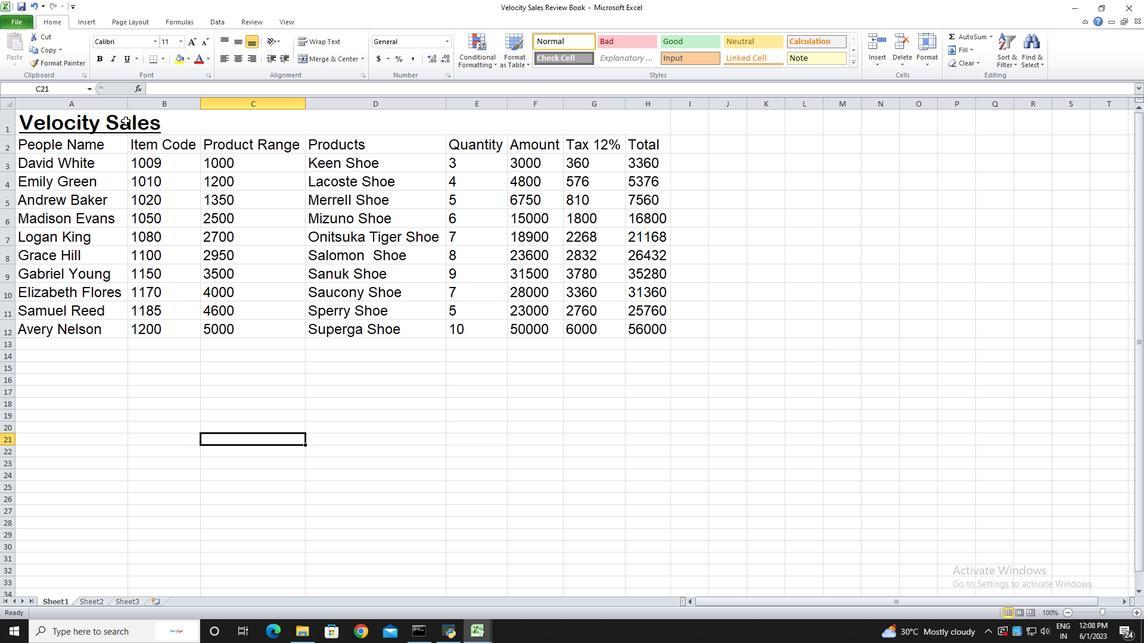 
Action: Mouse moved to (237, 41)
Screenshot: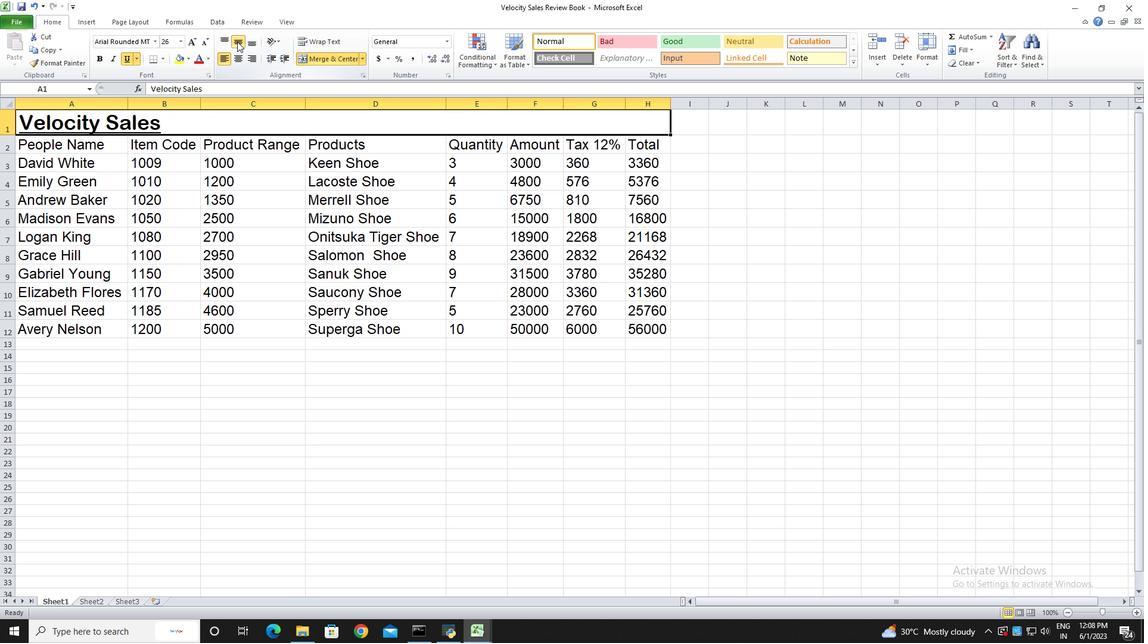 
Action: Mouse pressed left at (237, 41)
Screenshot: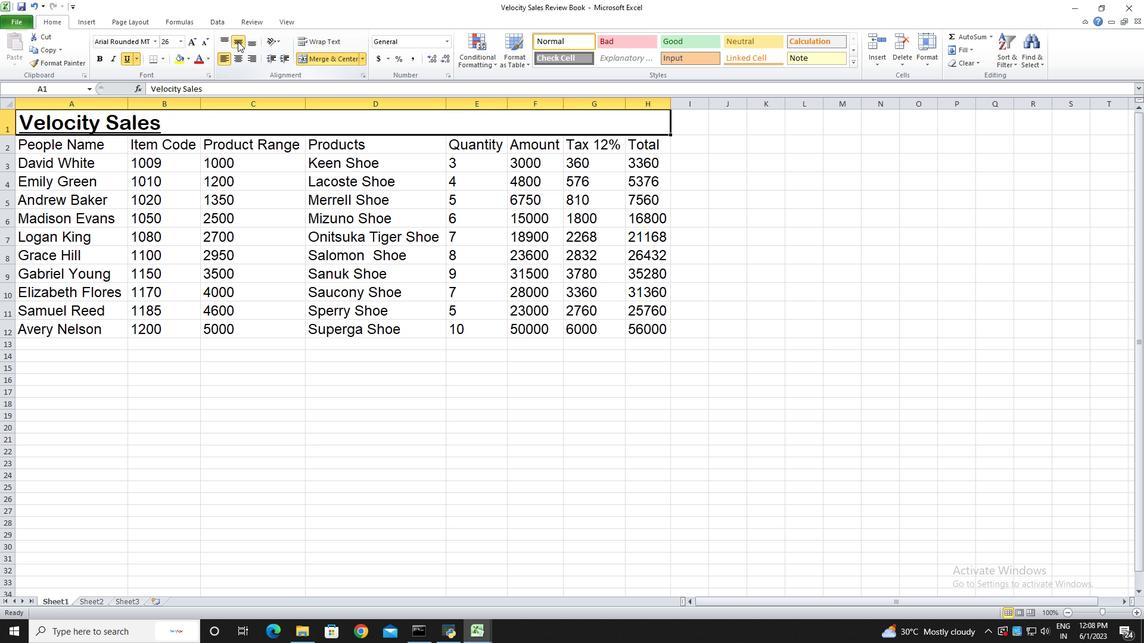 
Action: Mouse moved to (119, 129)
Screenshot: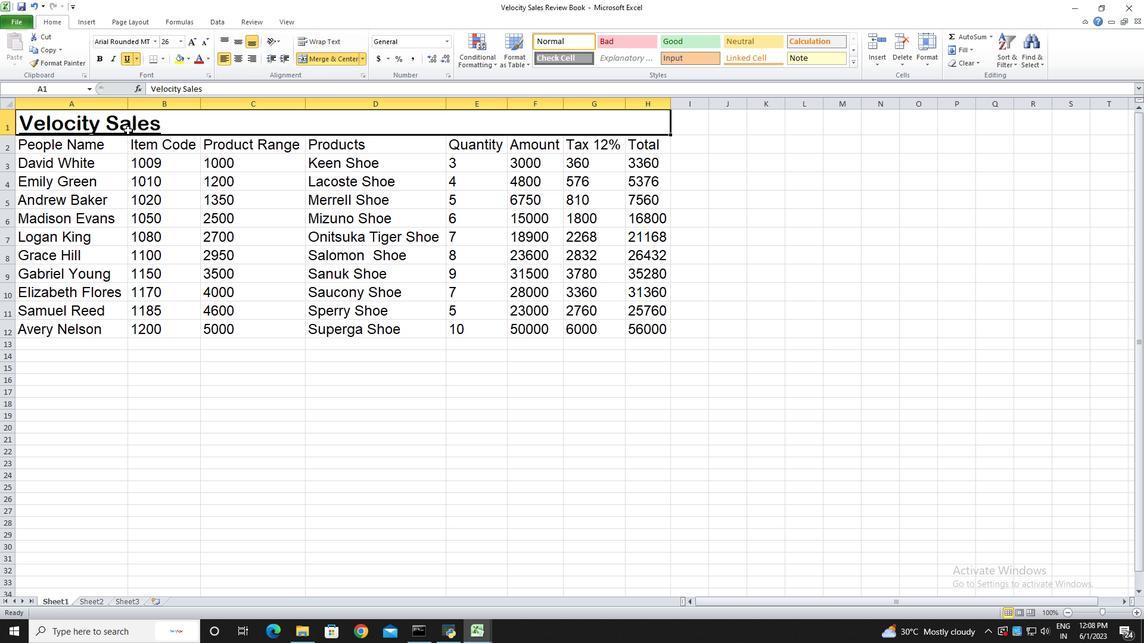 
